 Task: Open Card Magic Review in Board Employee Skill Development Programs to Workspace Content Management Software and add a team member Softage.1@softage.net, a label Purple, a checklist Insurance Planning, an attachment from your onedrive, a color Purple and finally, add a card description 'Develop and launch new referral program for new customers' and a comment 'Given the potential impact of this task on our company reputation for innovation, let us ensure that we approach it with a sense of creativity and imagination.'. Add a start date 'Jan 05, 1900' with a due date 'Jan 12, 1900'
Action: Mouse moved to (337, 143)
Screenshot: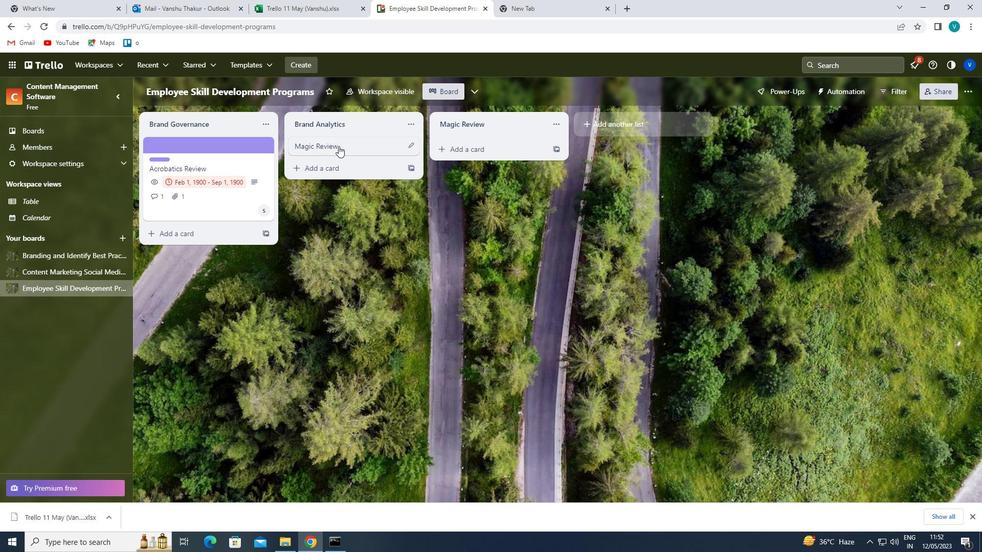 
Action: Mouse pressed left at (337, 143)
Screenshot: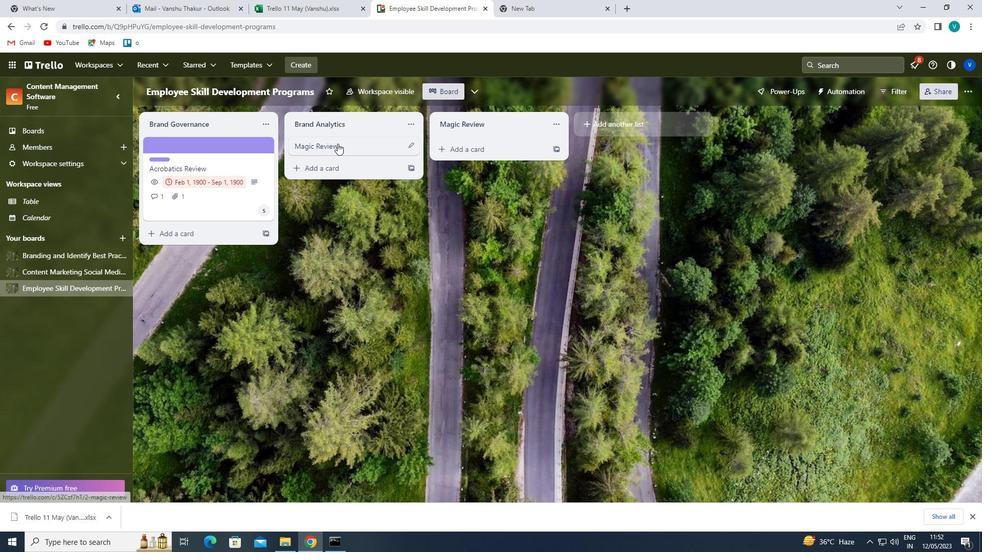
Action: Mouse moved to (626, 177)
Screenshot: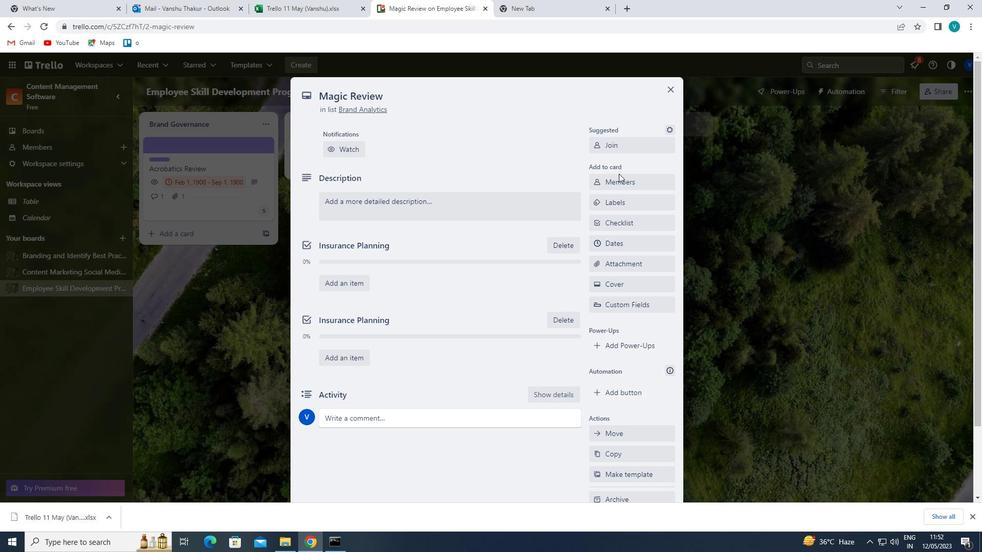 
Action: Mouse pressed left at (626, 177)
Screenshot: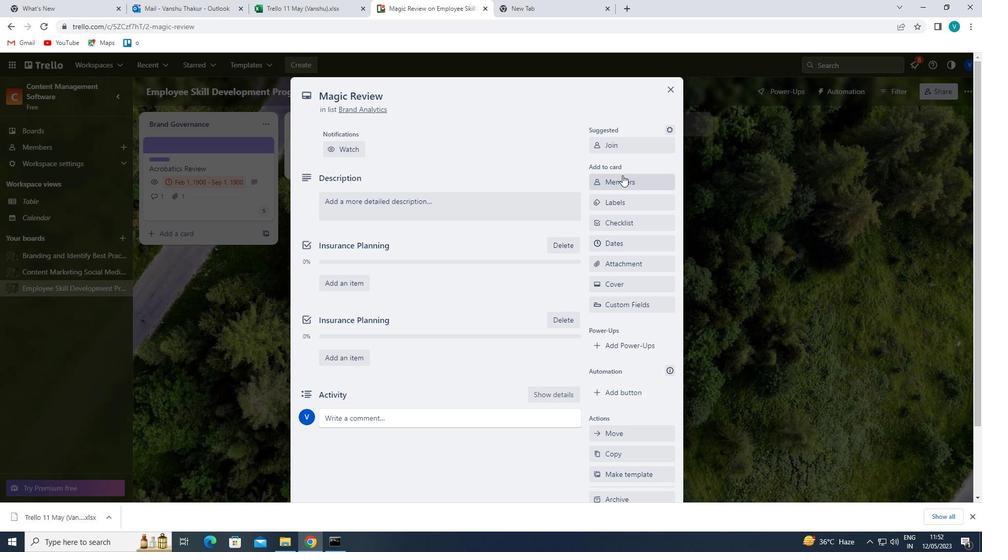 
Action: Mouse moved to (626, 222)
Screenshot: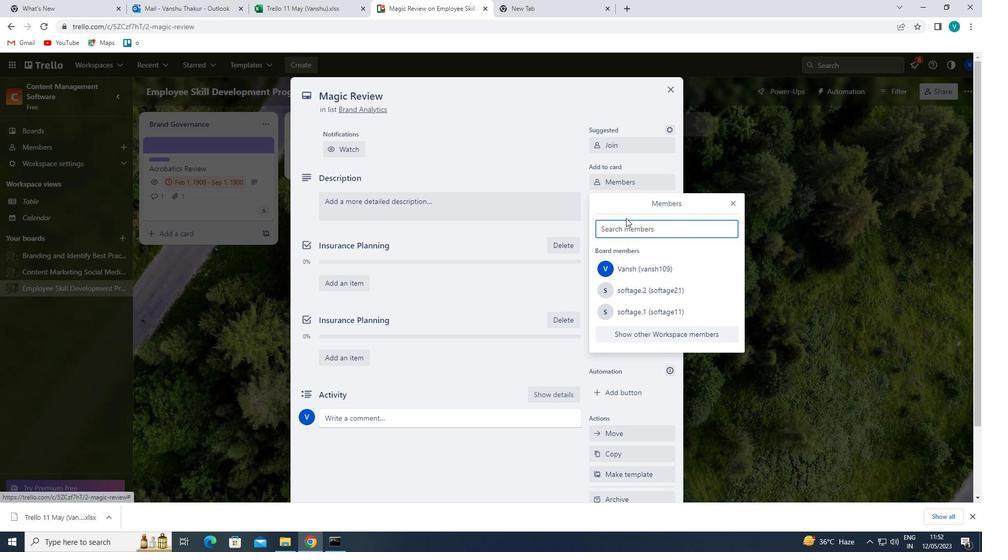 
Action: Mouse pressed left at (626, 222)
Screenshot: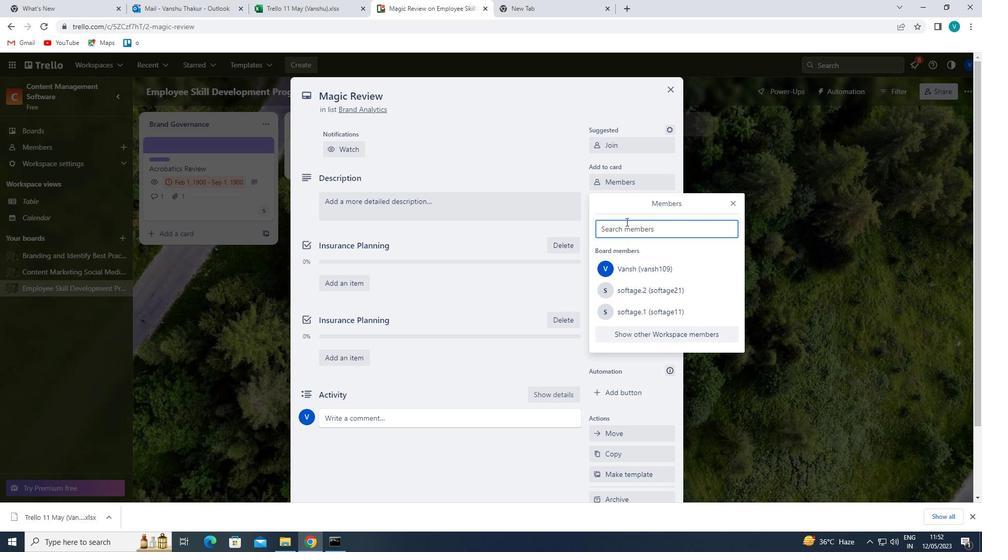 
Action: Mouse moved to (645, 306)
Screenshot: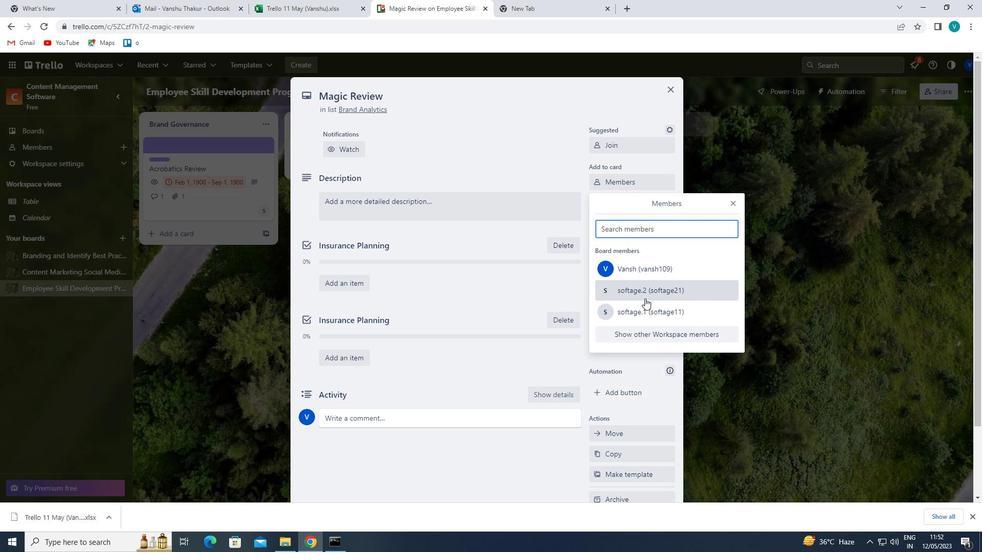 
Action: Mouse pressed left at (645, 306)
Screenshot: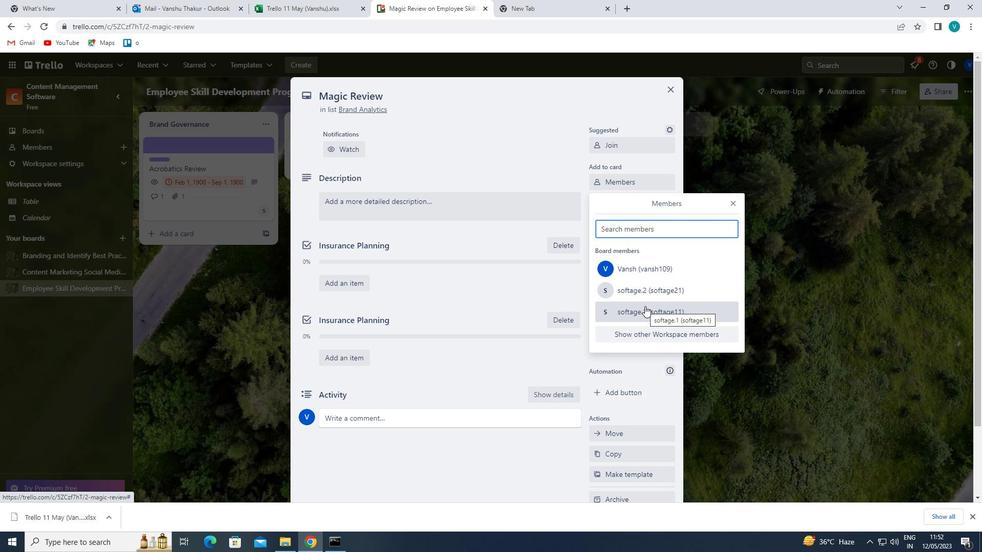 
Action: Mouse pressed left at (645, 306)
Screenshot: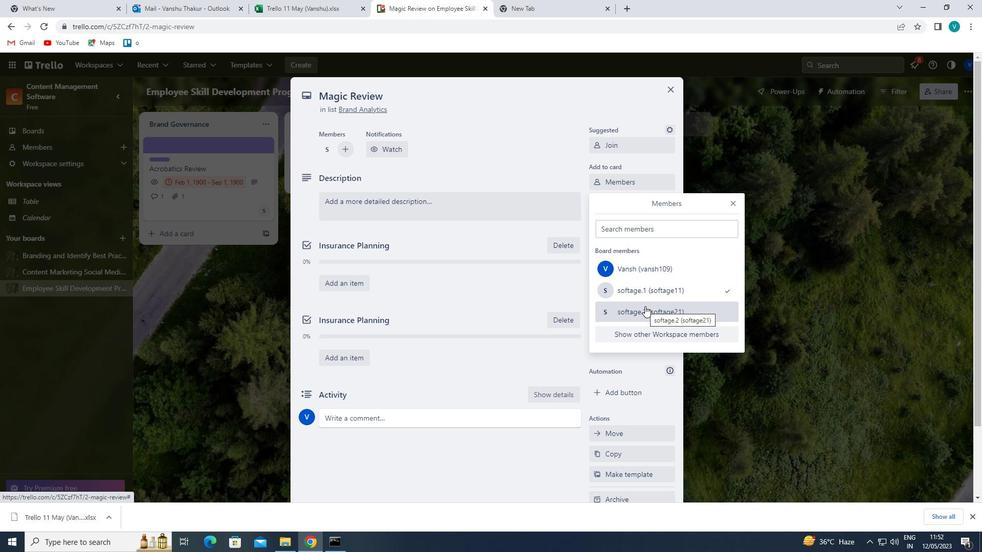 
Action: Mouse moved to (725, 310)
Screenshot: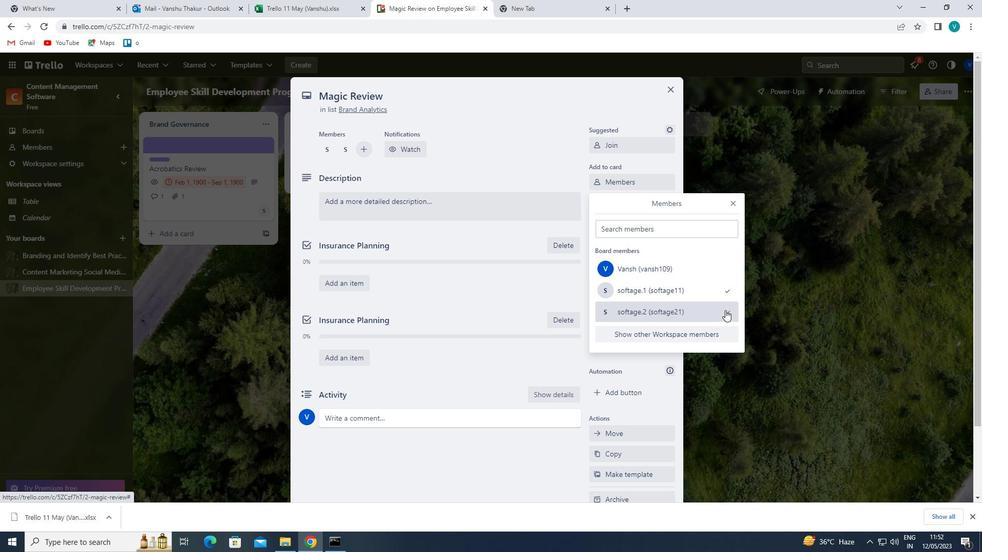 
Action: Mouse pressed left at (725, 310)
Screenshot: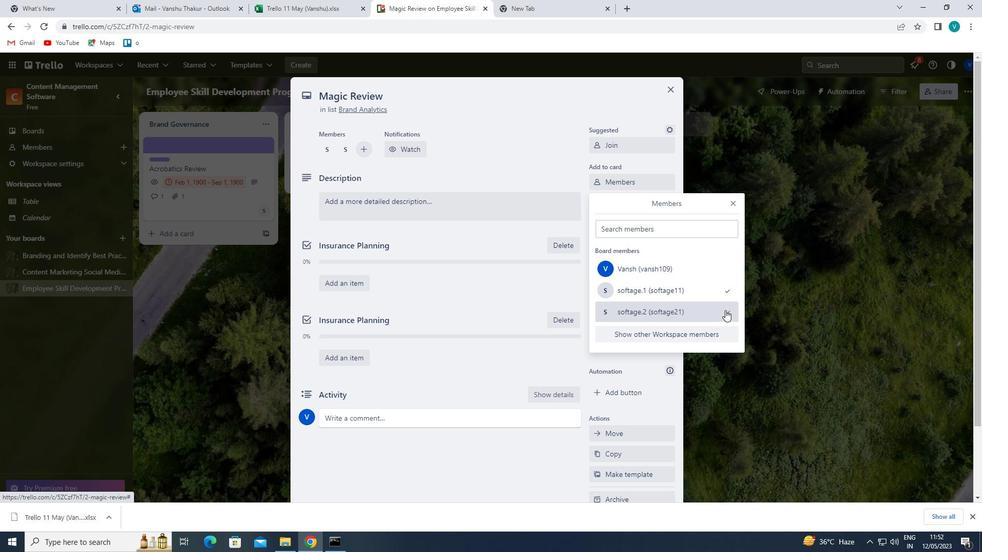 
Action: Mouse moved to (734, 201)
Screenshot: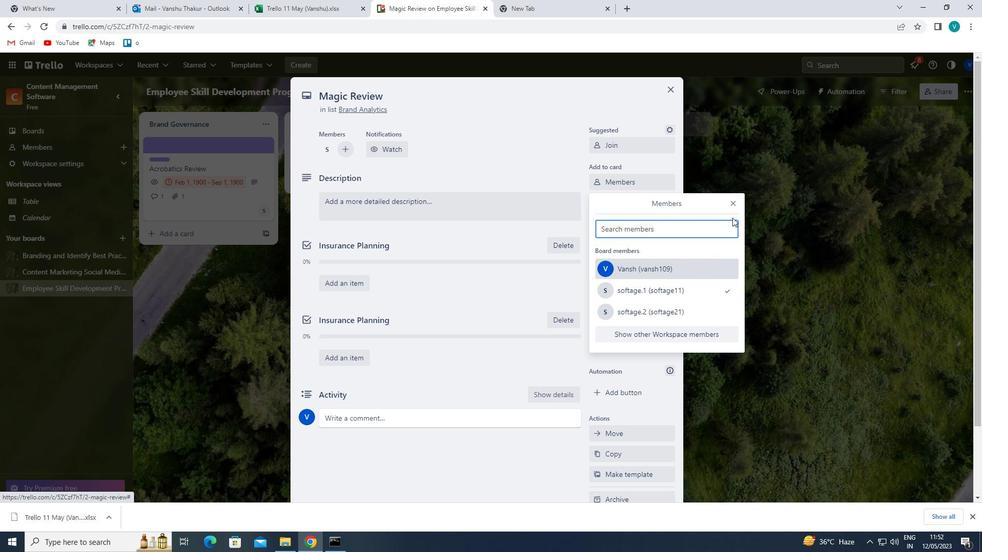 
Action: Mouse pressed left at (734, 201)
Screenshot: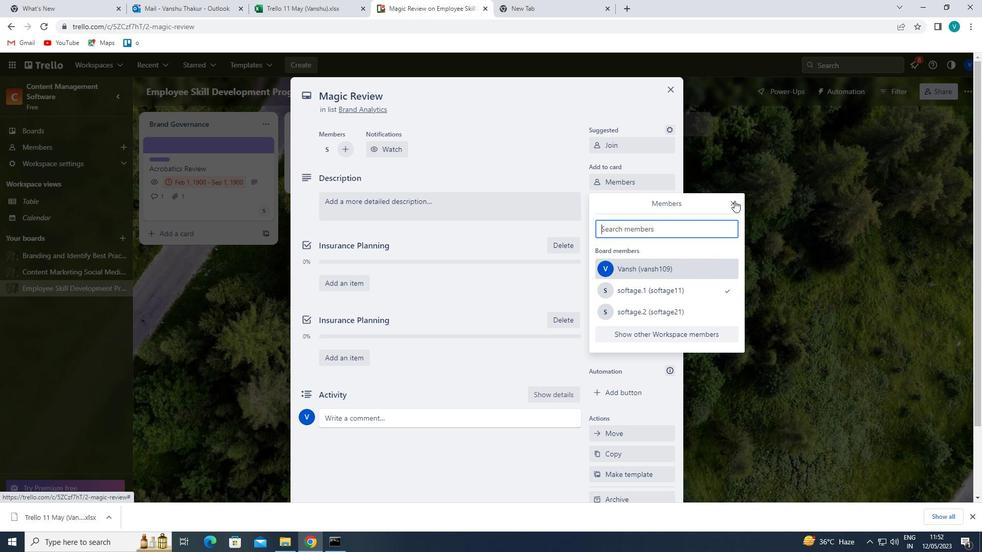 
Action: Mouse moved to (652, 204)
Screenshot: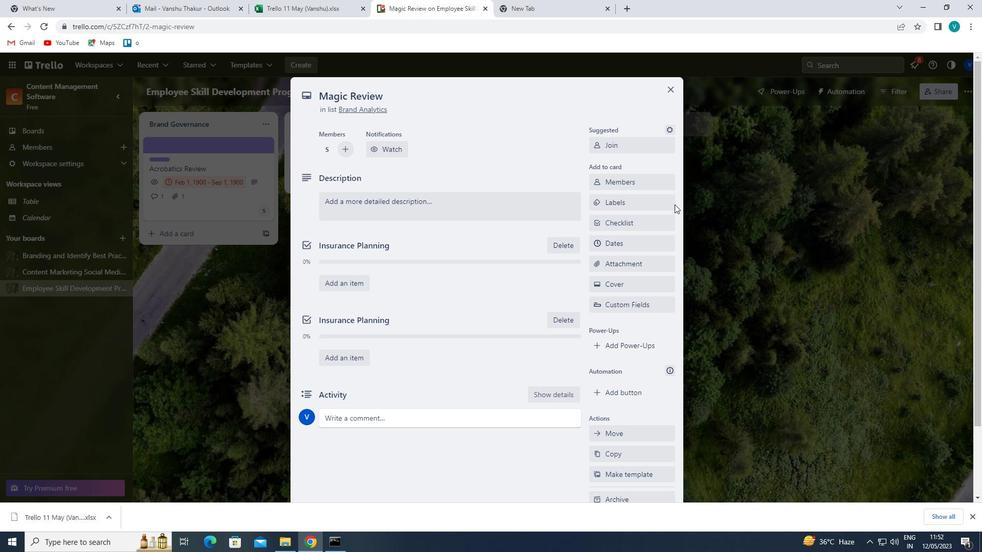 
Action: Mouse pressed left at (652, 204)
Screenshot: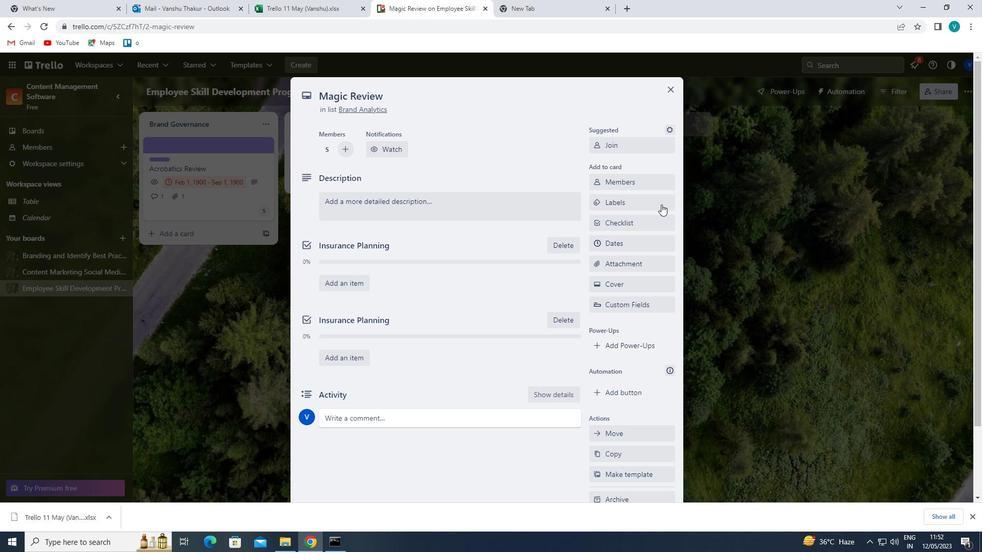 
Action: Mouse moved to (647, 357)
Screenshot: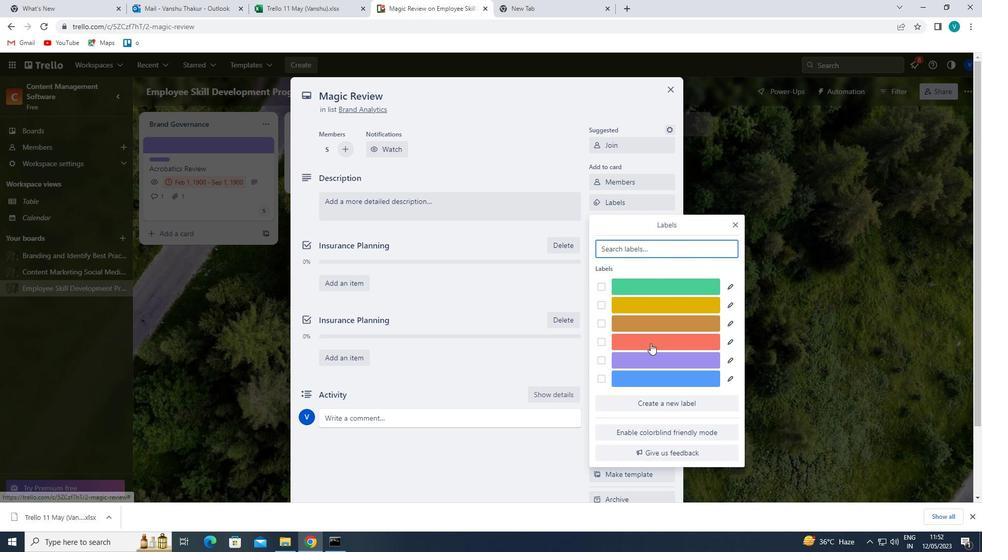 
Action: Mouse pressed left at (647, 357)
Screenshot: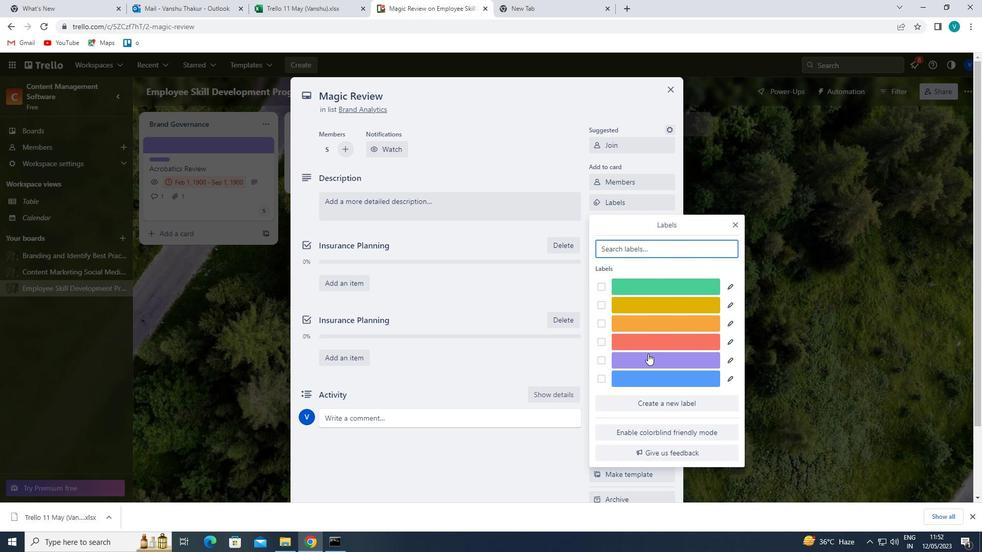 
Action: Mouse moved to (734, 224)
Screenshot: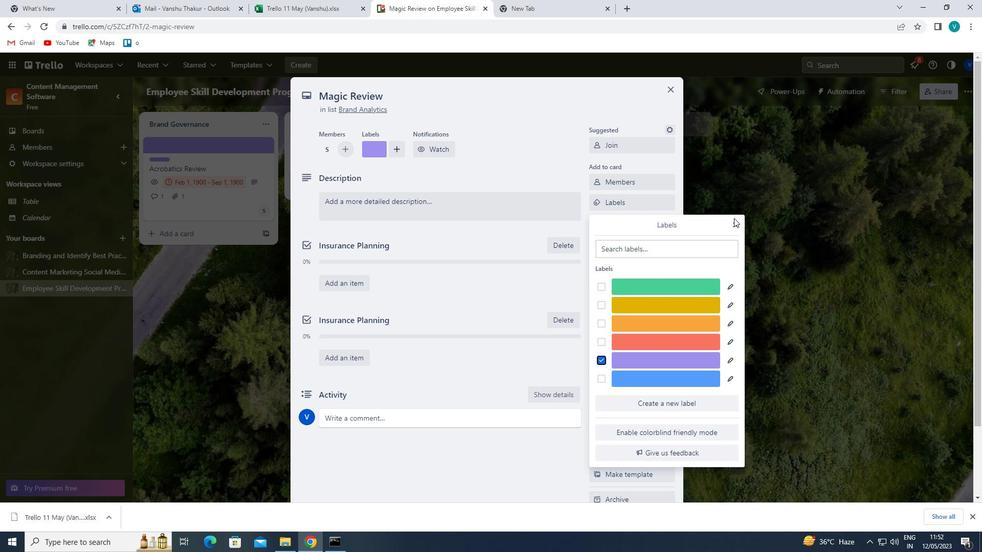 
Action: Mouse pressed left at (734, 224)
Screenshot: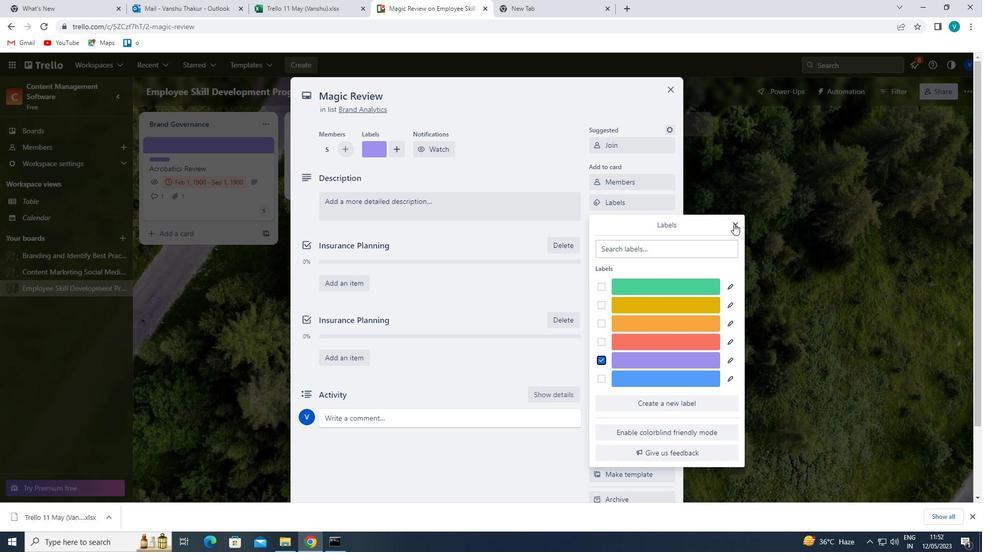 
Action: Mouse moved to (630, 221)
Screenshot: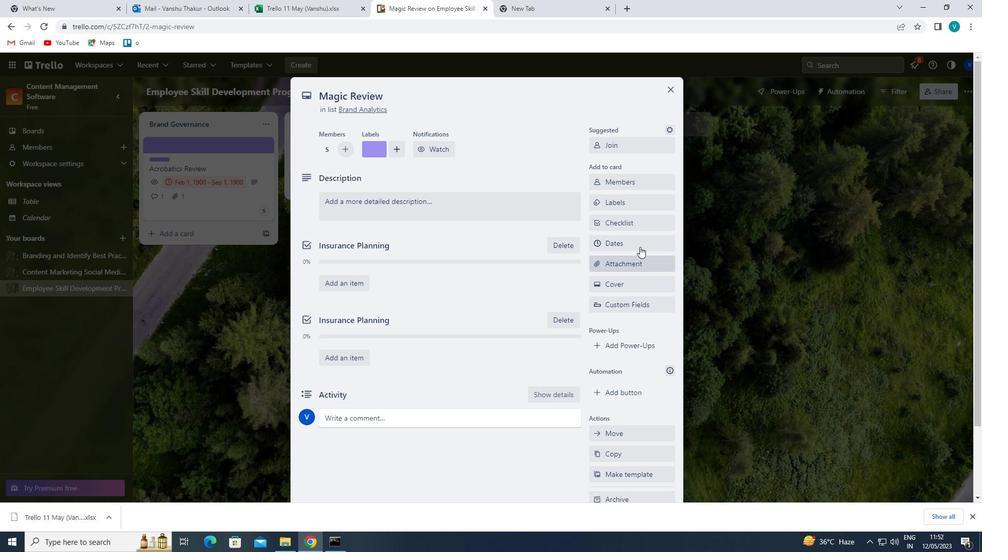 
Action: Mouse pressed left at (630, 221)
Screenshot: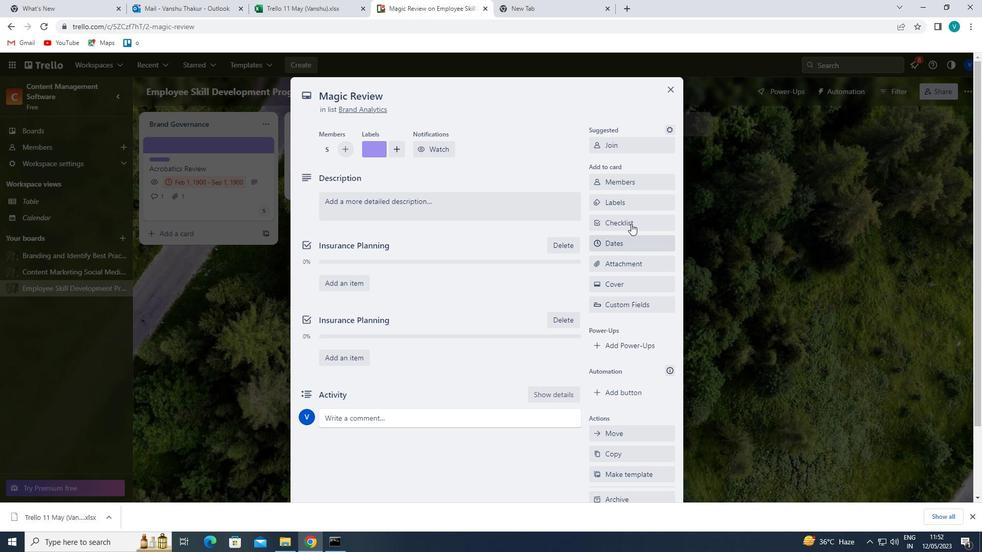 
Action: Key pressed <Key.shift>INSUR
Screenshot: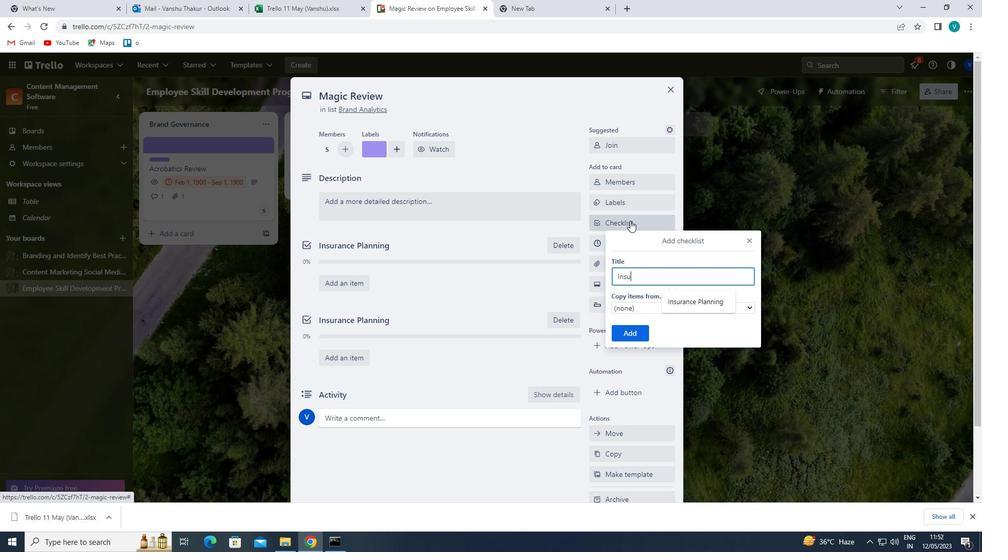 
Action: Mouse moved to (730, 307)
Screenshot: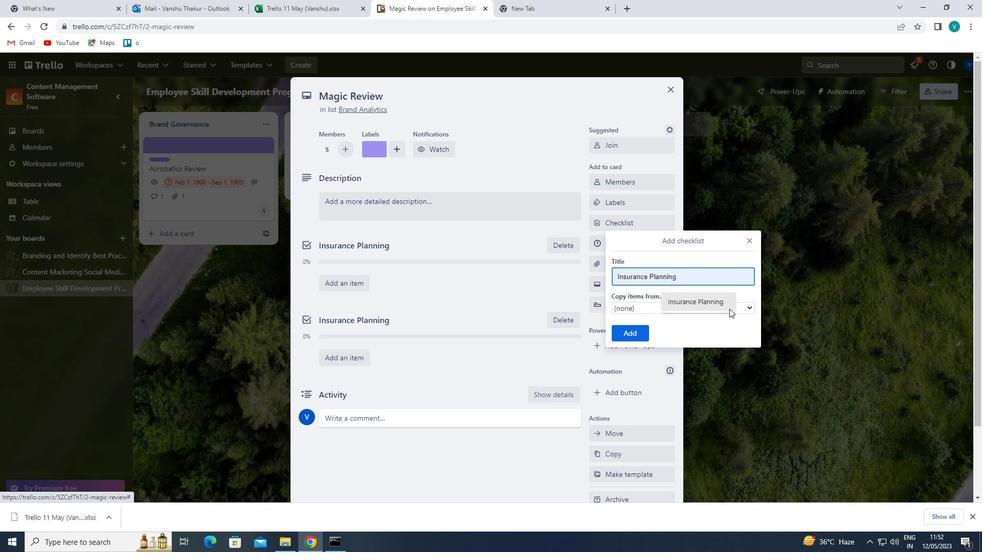 
Action: Mouse pressed left at (730, 307)
Screenshot: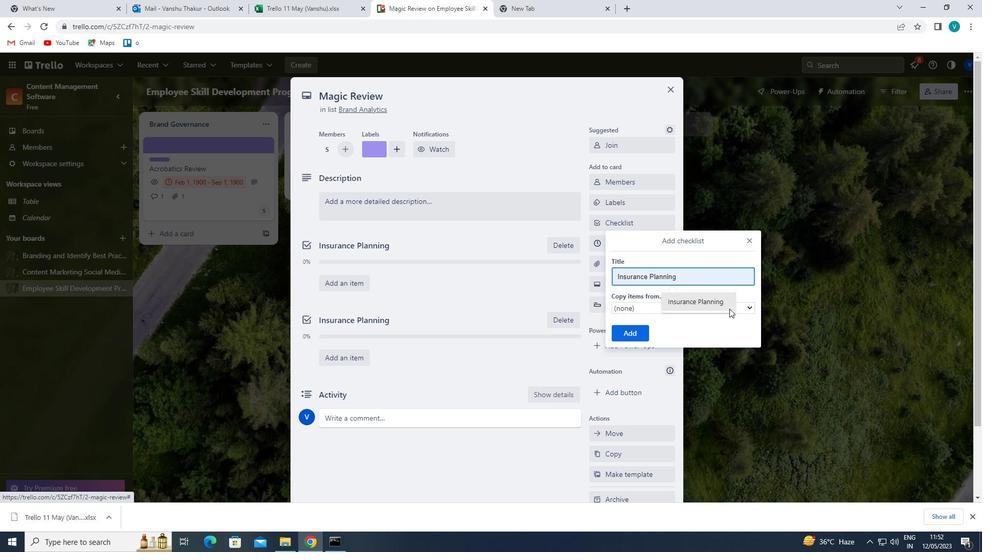 
Action: Mouse moved to (645, 327)
Screenshot: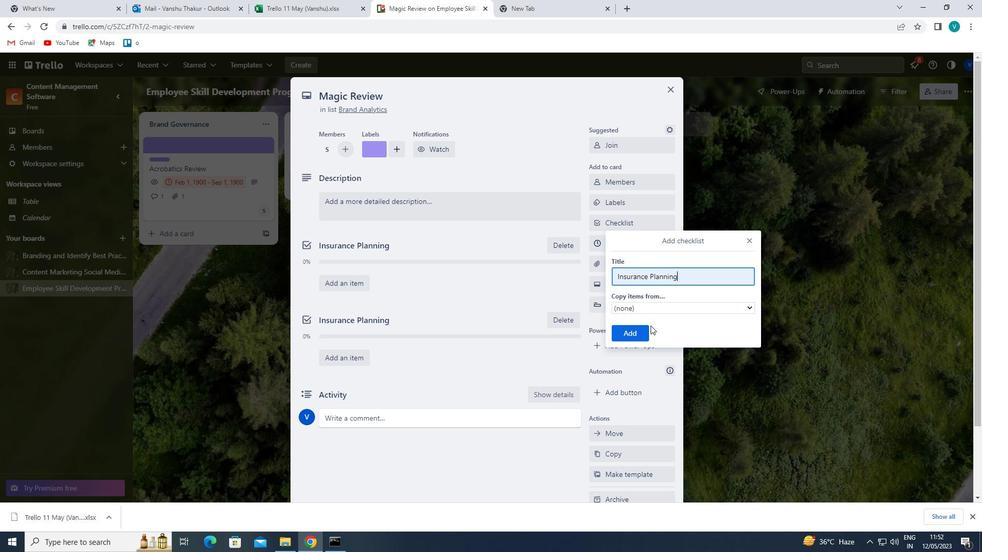 
Action: Mouse pressed left at (645, 327)
Screenshot: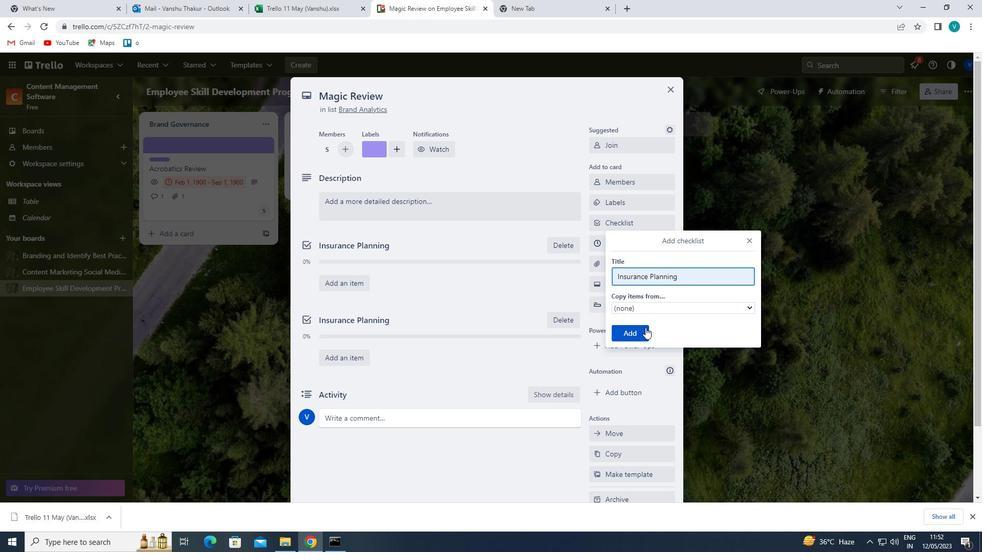 
Action: Mouse moved to (638, 266)
Screenshot: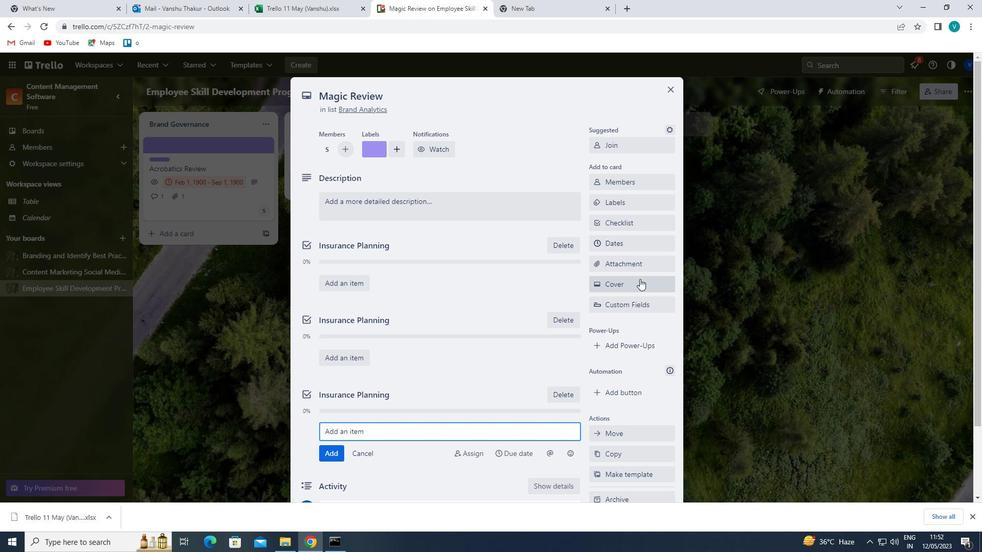 
Action: Mouse pressed left at (638, 266)
Screenshot: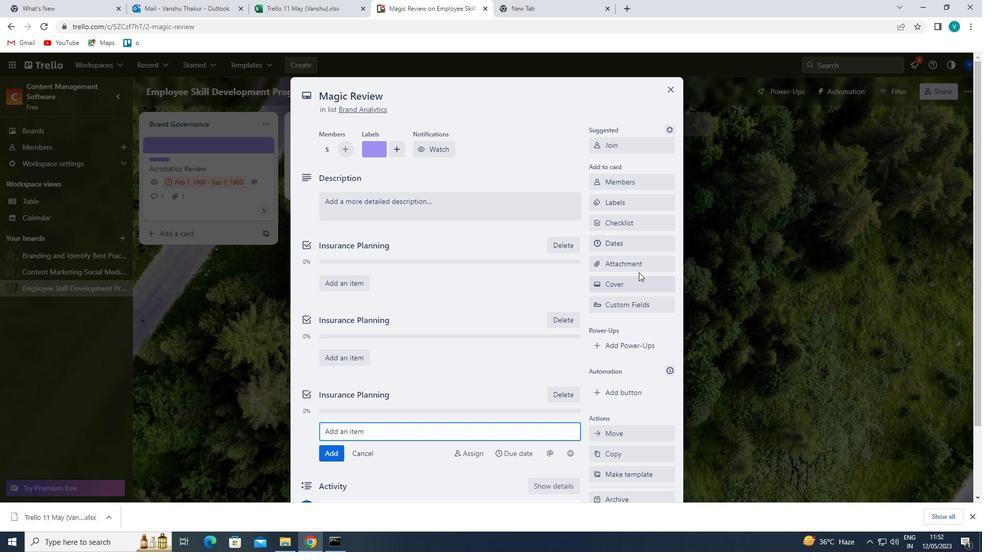 
Action: Mouse moved to (613, 386)
Screenshot: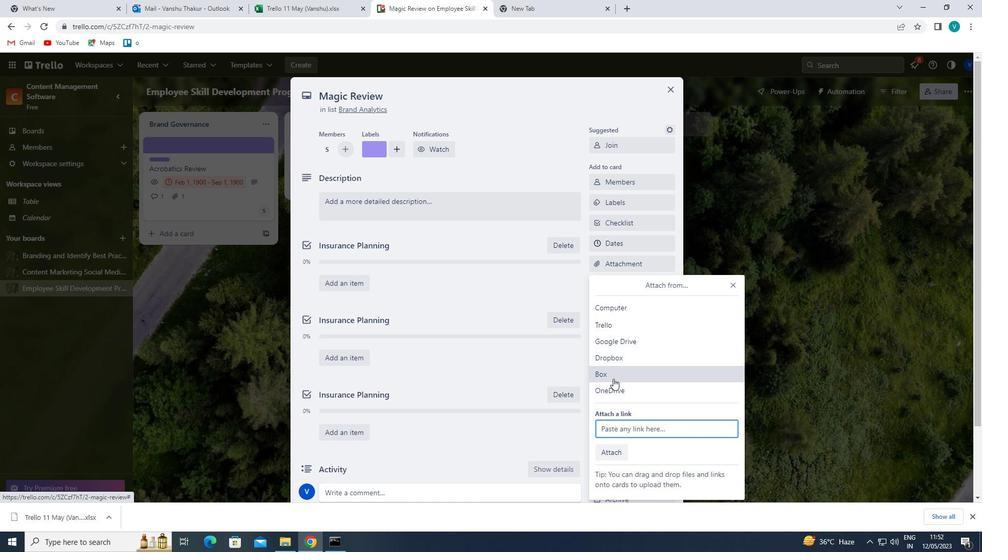 
Action: Mouse pressed left at (613, 386)
Screenshot: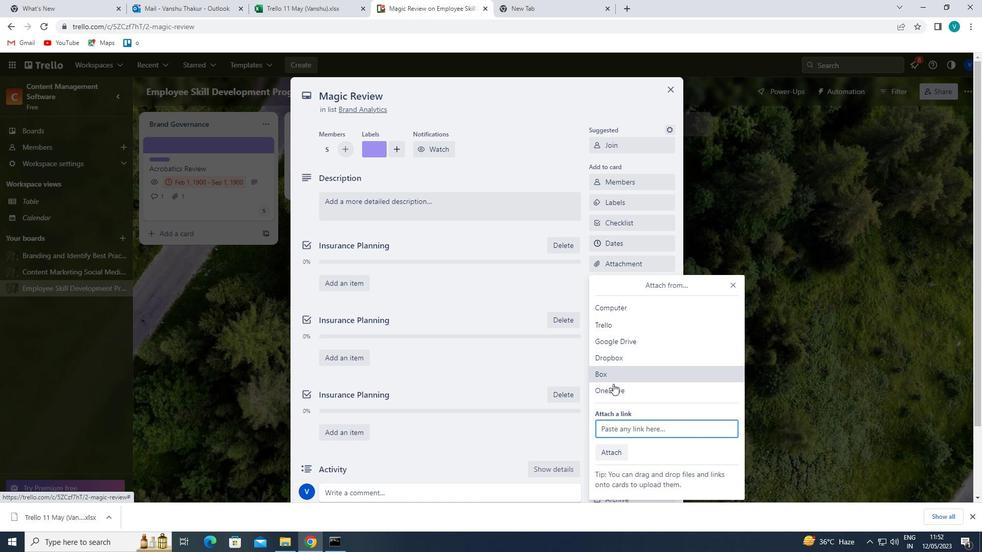 
Action: Mouse moved to (363, 197)
Screenshot: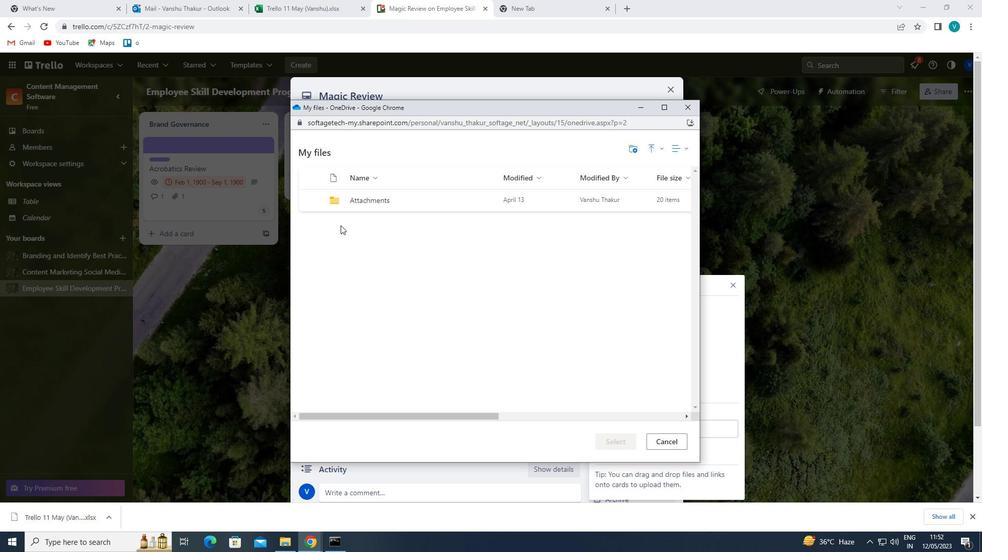 
Action: Mouse pressed left at (363, 197)
Screenshot: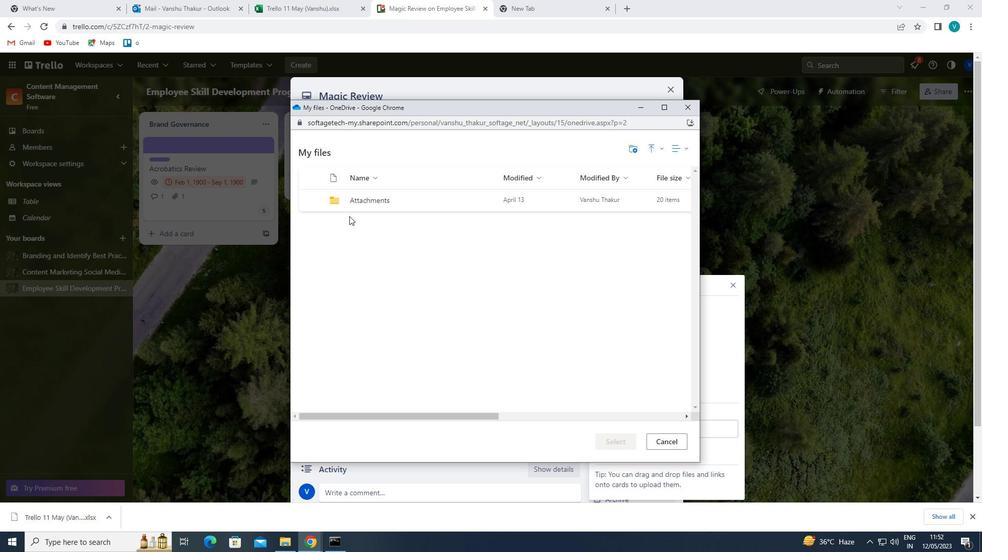 
Action: Mouse moved to (370, 210)
Screenshot: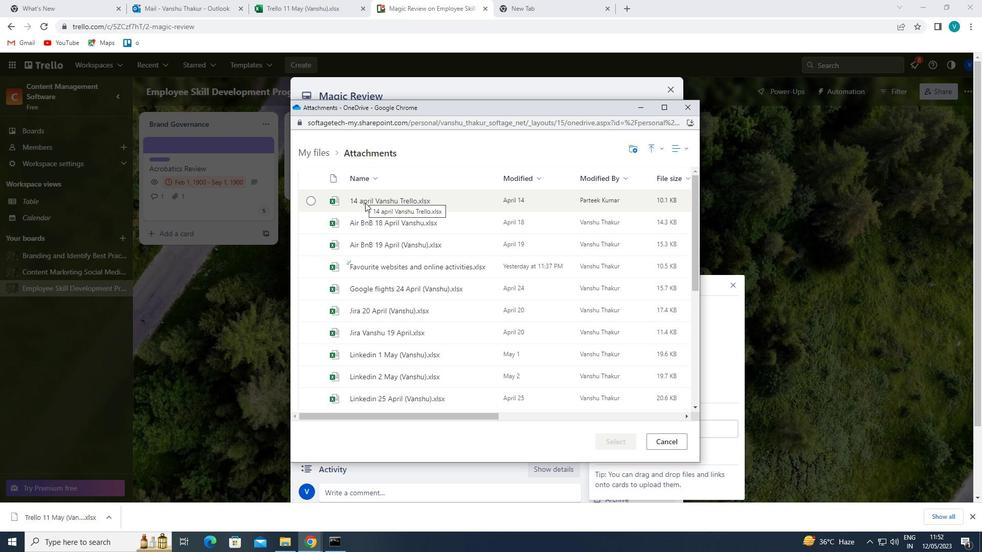 
Action: Mouse pressed left at (370, 210)
Screenshot: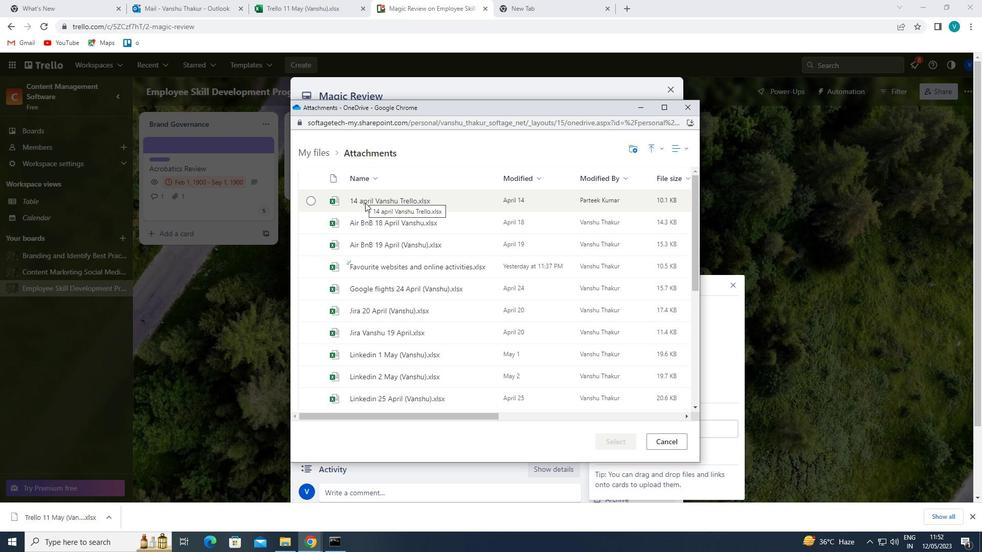 
Action: Mouse moved to (615, 439)
Screenshot: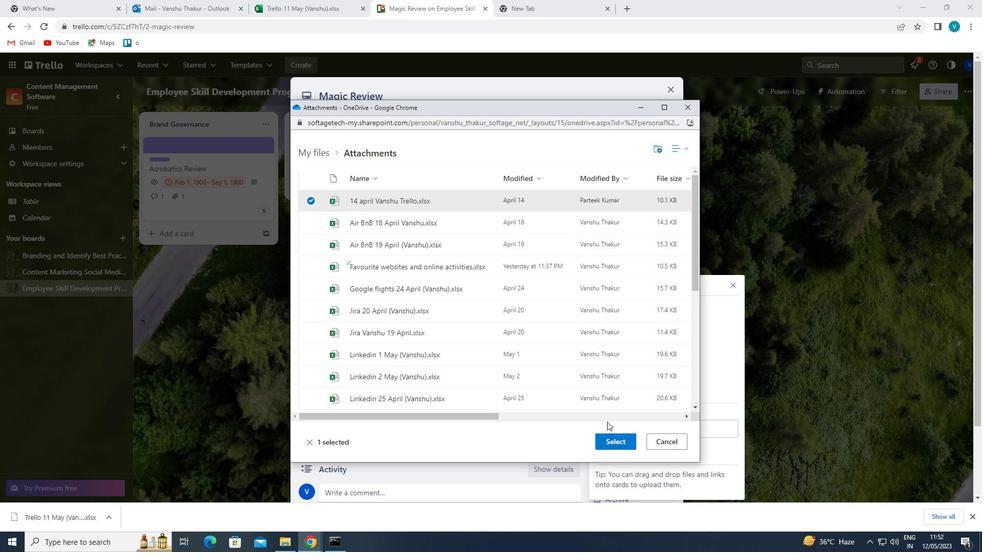 
Action: Mouse pressed left at (615, 439)
Screenshot: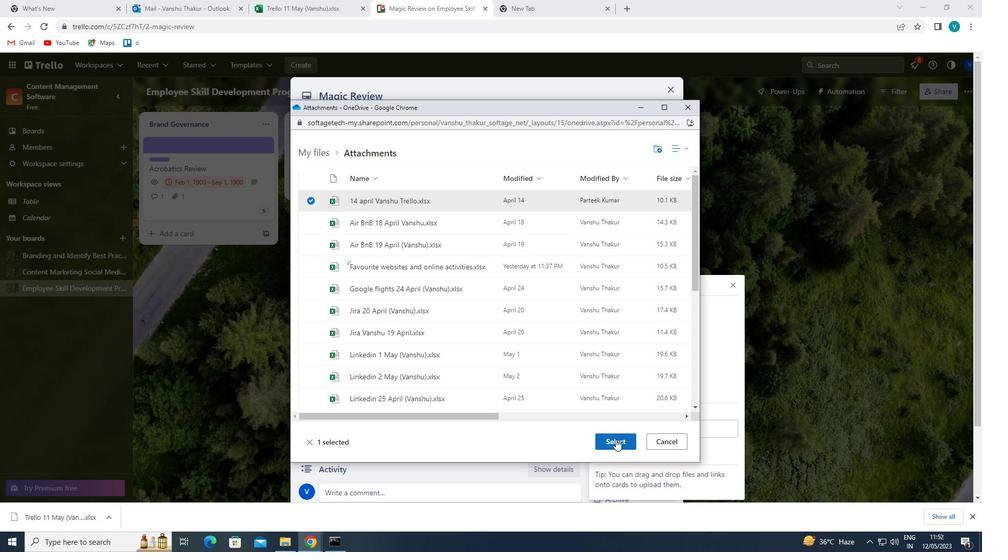 
Action: Mouse moved to (624, 282)
Screenshot: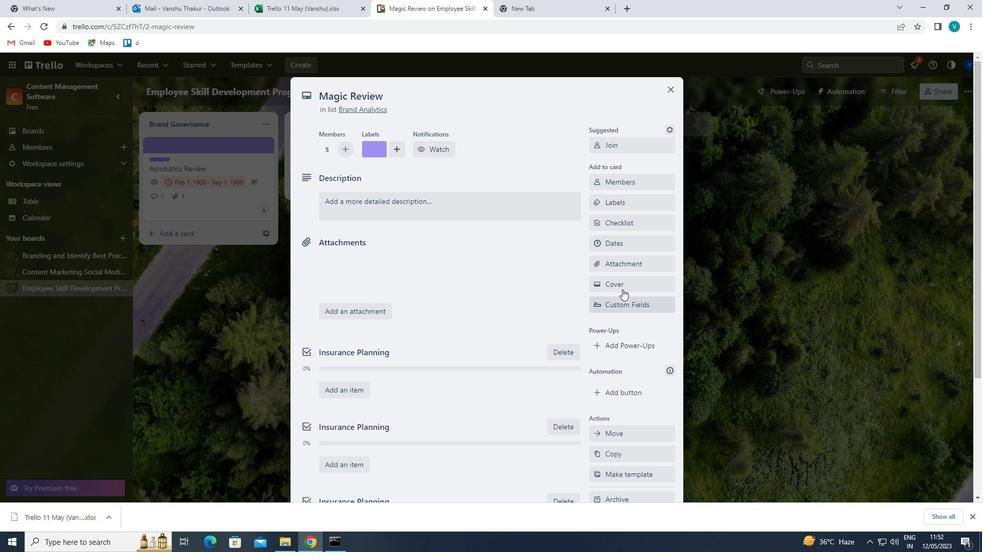 
Action: Mouse pressed left at (624, 282)
Screenshot: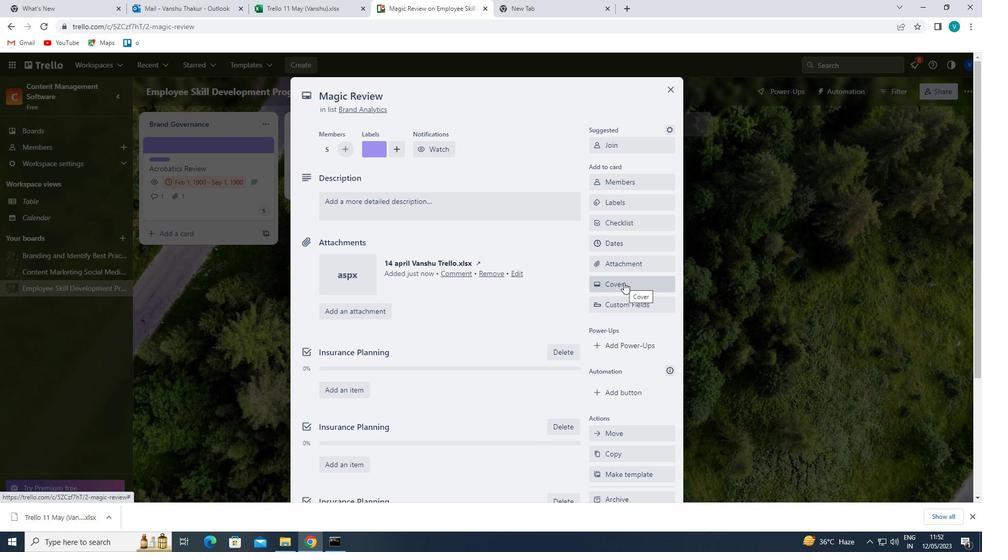 
Action: Mouse moved to (723, 177)
Screenshot: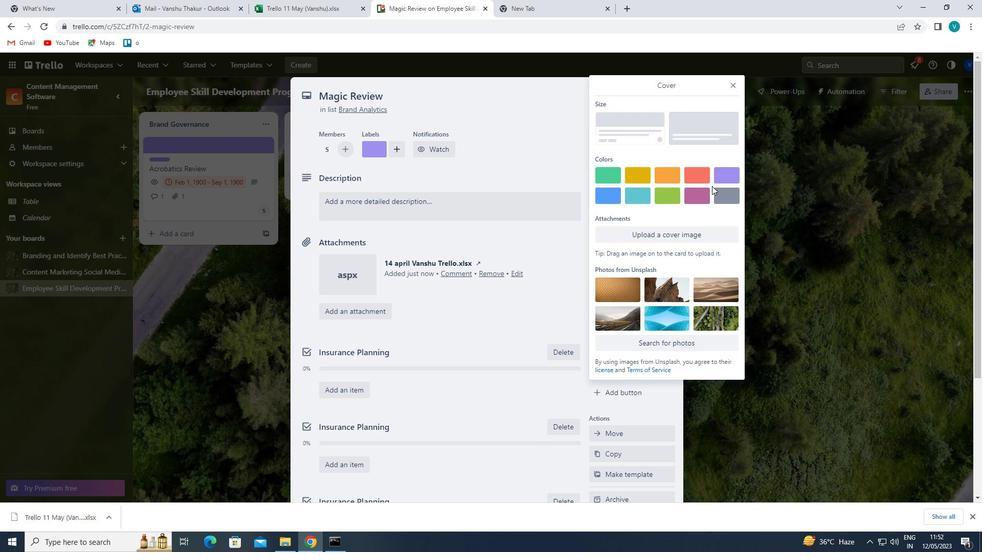 
Action: Mouse pressed left at (723, 177)
Screenshot: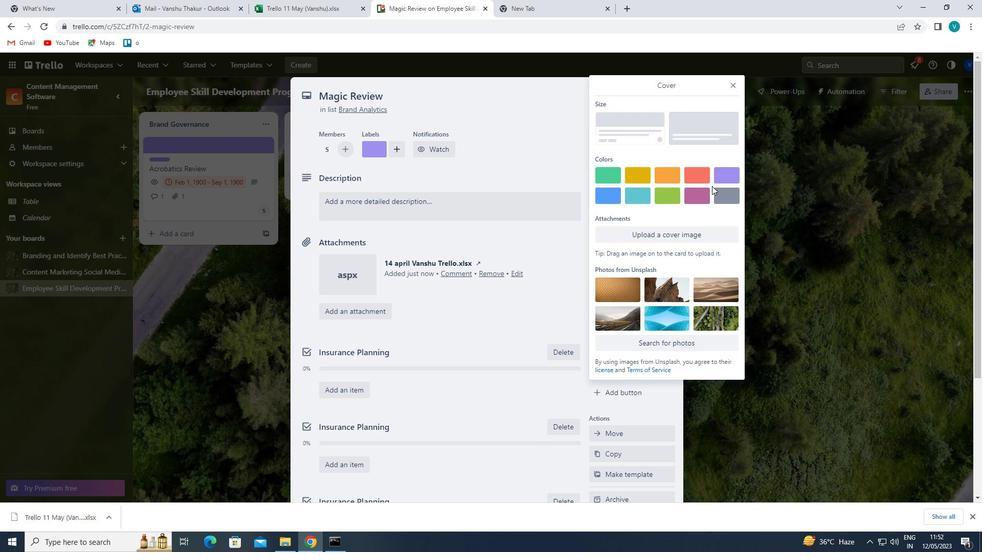 
Action: Mouse moved to (733, 82)
Screenshot: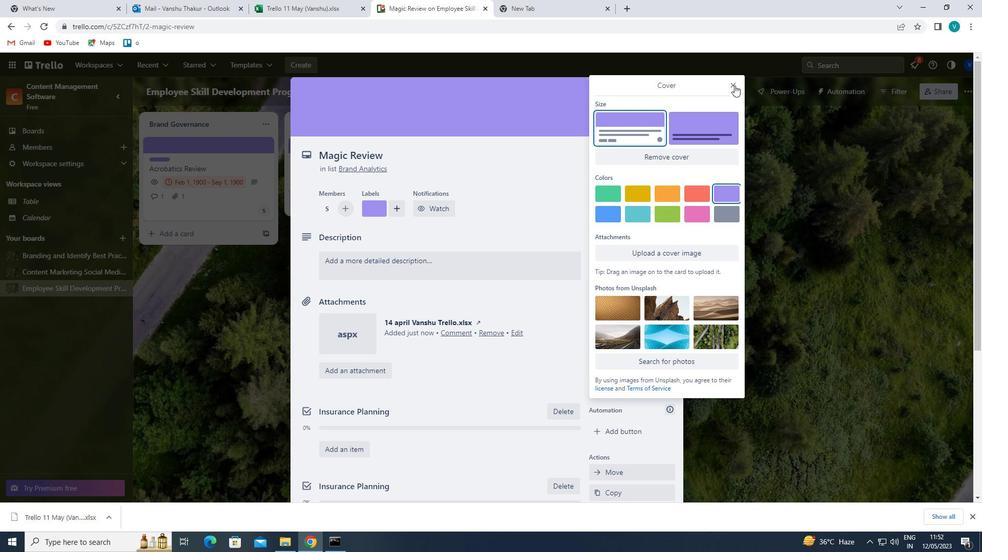 
Action: Mouse pressed left at (733, 82)
Screenshot: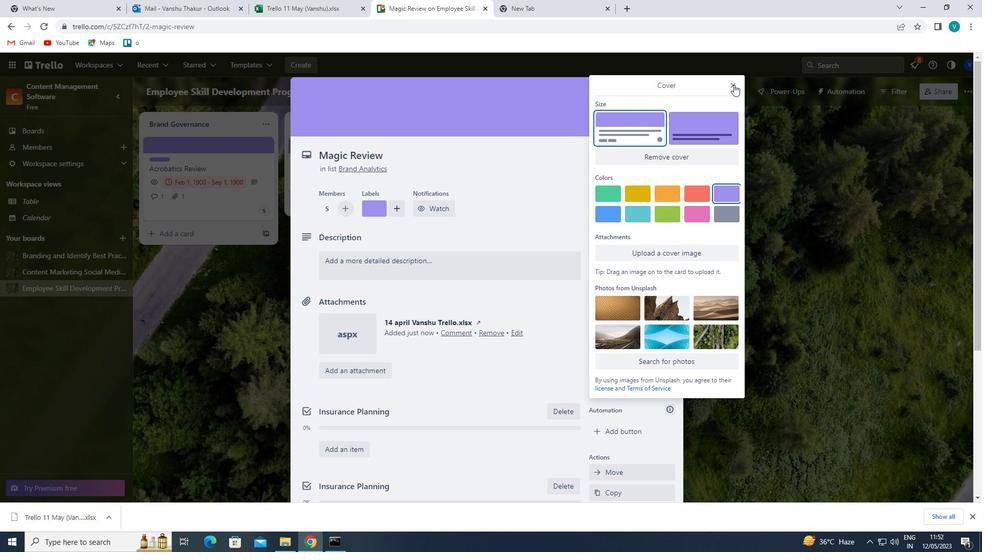 
Action: Mouse moved to (397, 266)
Screenshot: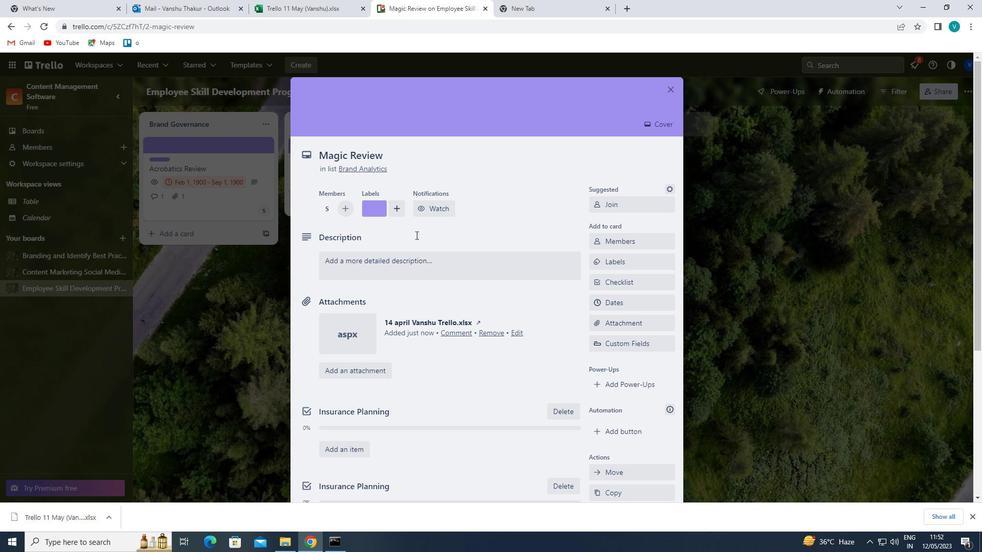 
Action: Mouse pressed left at (397, 266)
Screenshot: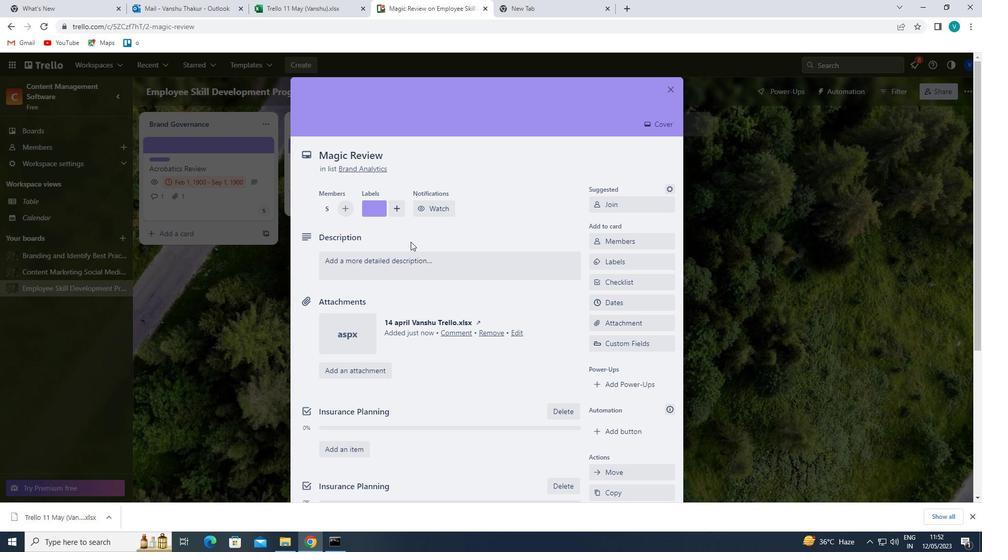 
Action: Key pressed '<Key.shift>DEVELOP<Key.space>AND<Key.space>LAUNCH<Key.space>NEW<Key.space>REFERRAL<Key.space>PROGRAM<Key.space>FOR<Key.space>NEW<Key.space>CUSTOMER'S'
Screenshot: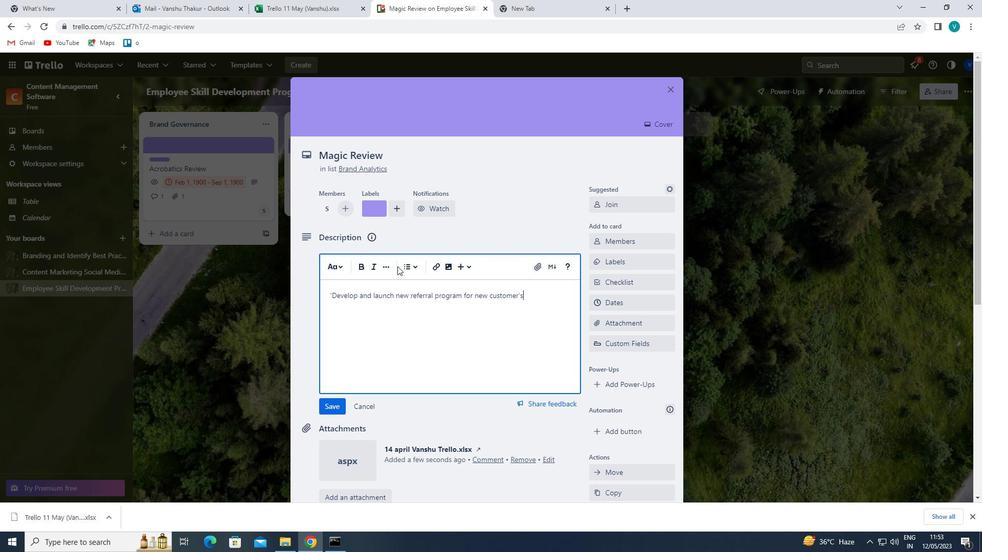 
Action: Mouse moved to (335, 408)
Screenshot: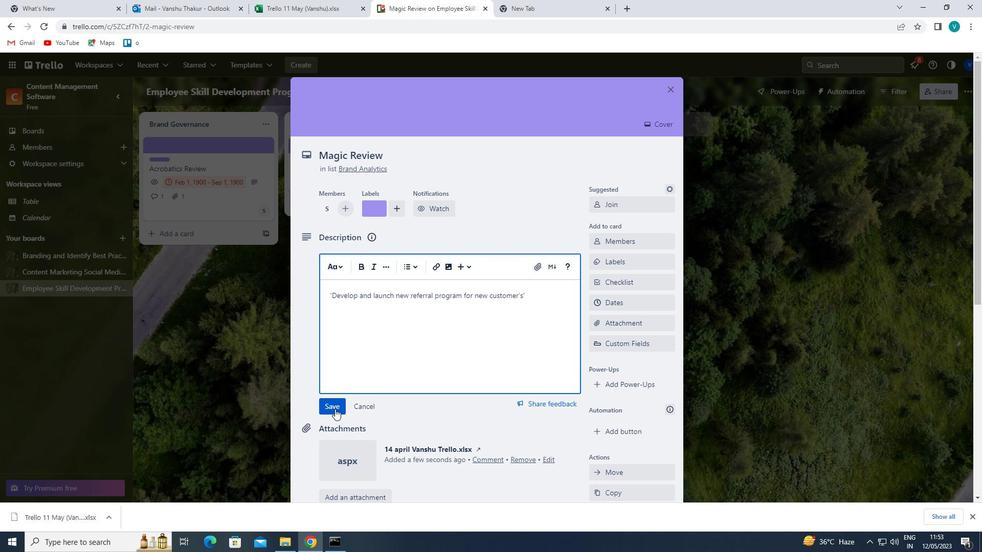
Action: Mouse pressed left at (335, 408)
Screenshot: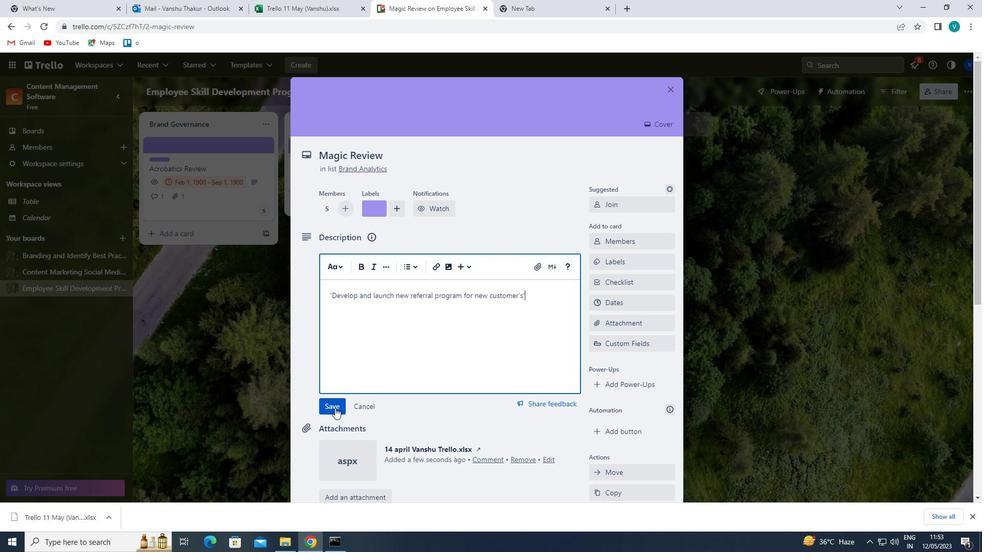 
Action: Mouse scrolled (335, 407) with delta (0, 0)
Screenshot: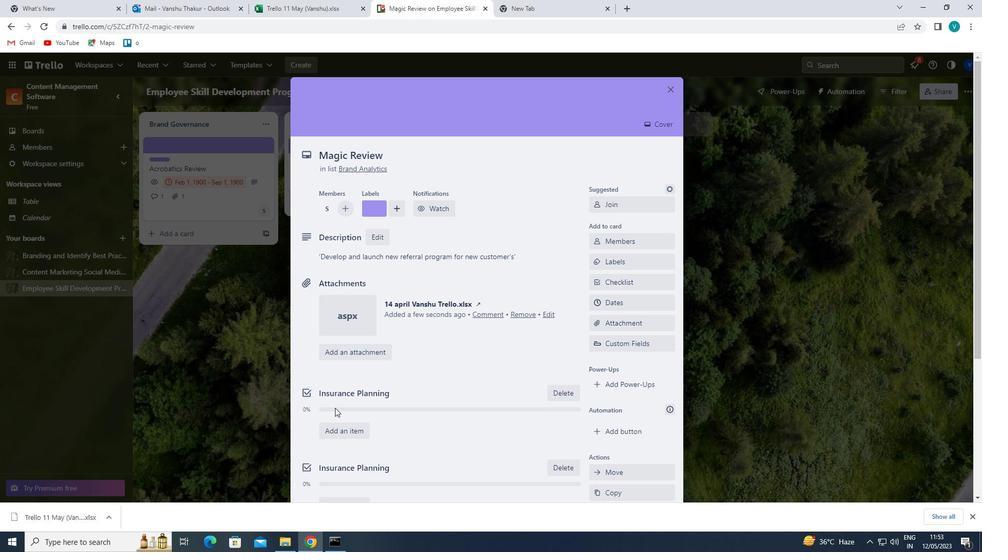 
Action: Mouse scrolled (335, 407) with delta (0, 0)
Screenshot: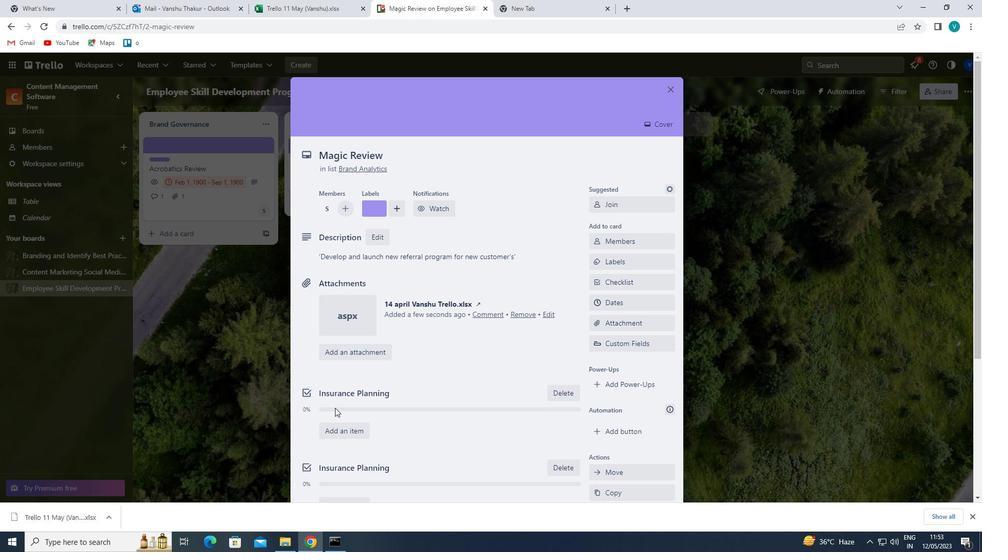 
Action: Mouse moved to (337, 415)
Screenshot: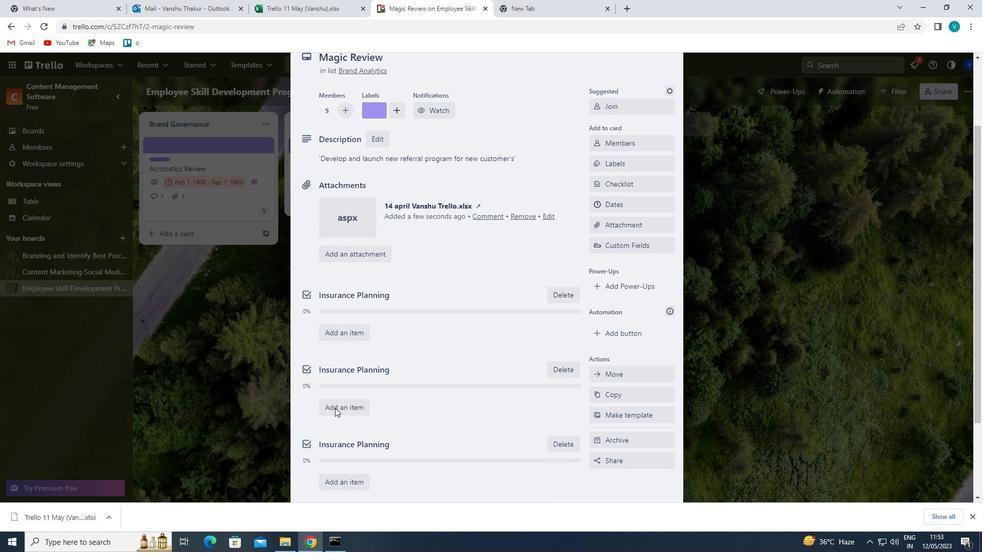 
Action: Mouse scrolled (337, 414) with delta (0, 0)
Screenshot: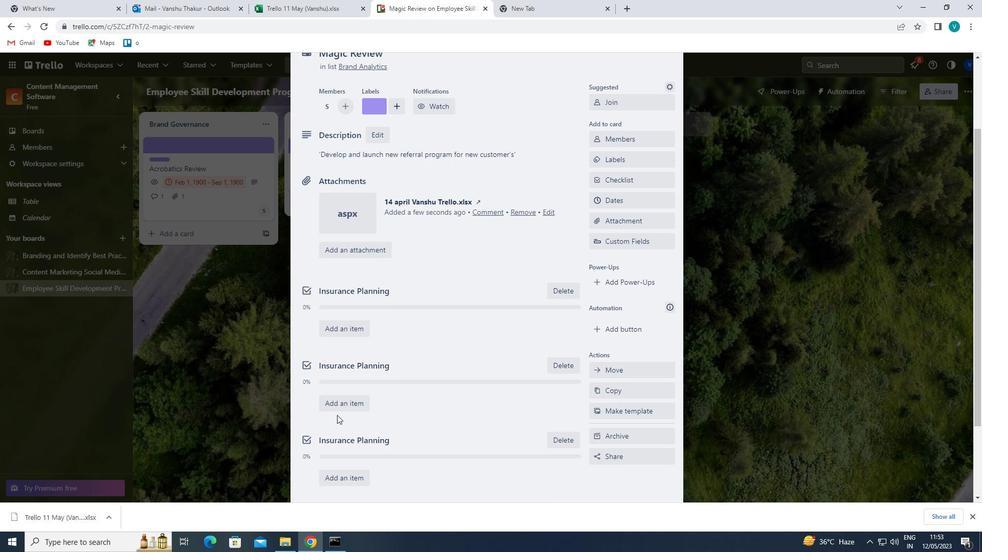 
Action: Mouse scrolled (337, 414) with delta (0, 0)
Screenshot: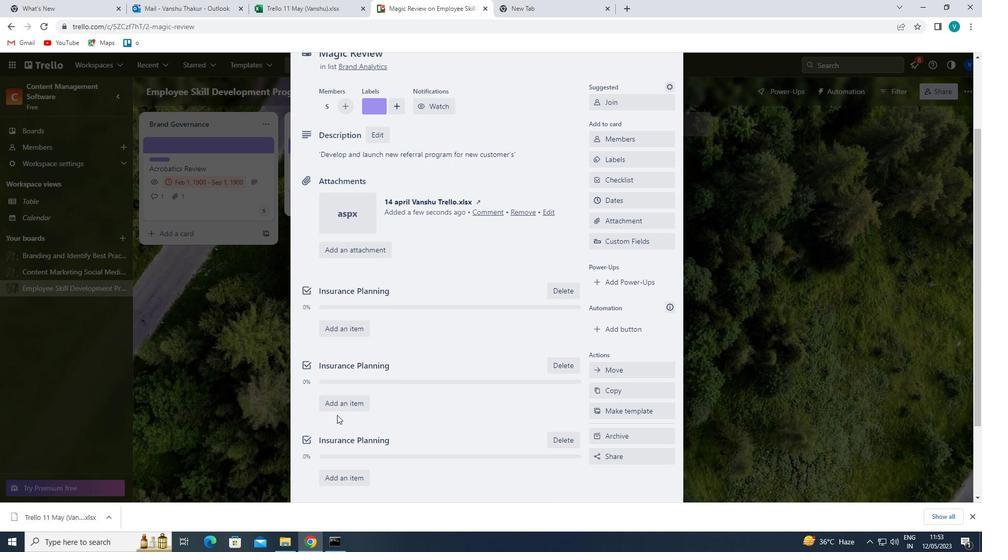 
Action: Mouse moved to (345, 435)
Screenshot: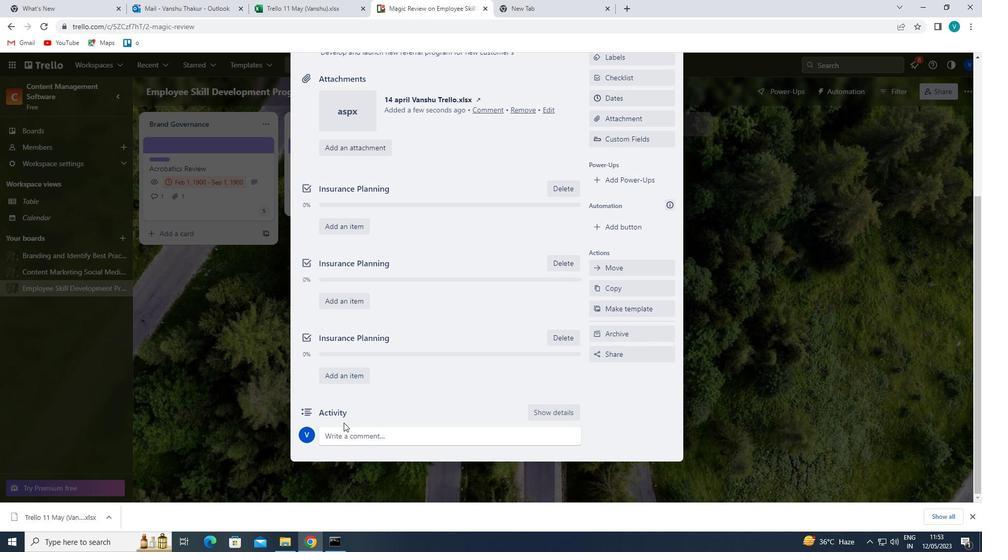 
Action: Mouse pressed left at (345, 435)
Screenshot: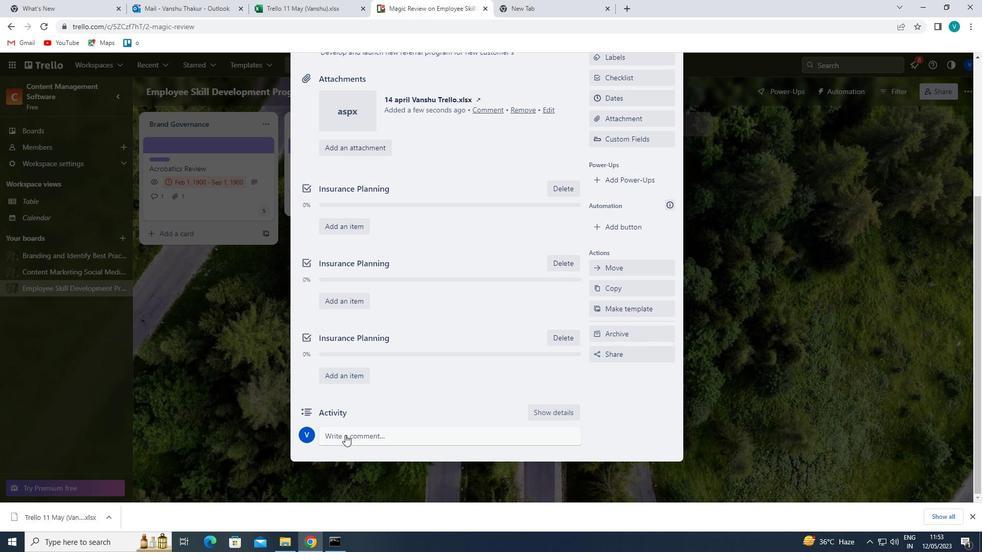 
Action: Key pressed '<Key.shift>GIVEN<Key.space>THE<Key.space>POTENTIAL<Key.space>IMPACT<Key.space>OF<Key.space>THIS<Key.space>TASK<Key.space>ON<Key.space>OUR<Key.space>COMPANY<Key.space>REPUTATION<Key.space>FOR<Key.space>INNOVATION<Key.space><Key.backspace>,<Key.space>LET<Key.space>US<Key.space>ENSURE<Key.space>THAT<Key.space>WE<Key.space>APPROACH<Key.space>IT<Key.space>WITH<Key.space>A<Key.space>SENSE<Key.space>OF<Key.space>CREATIVITY<Key.space>AND<Key.space>IMAGINATION.'
Screenshot: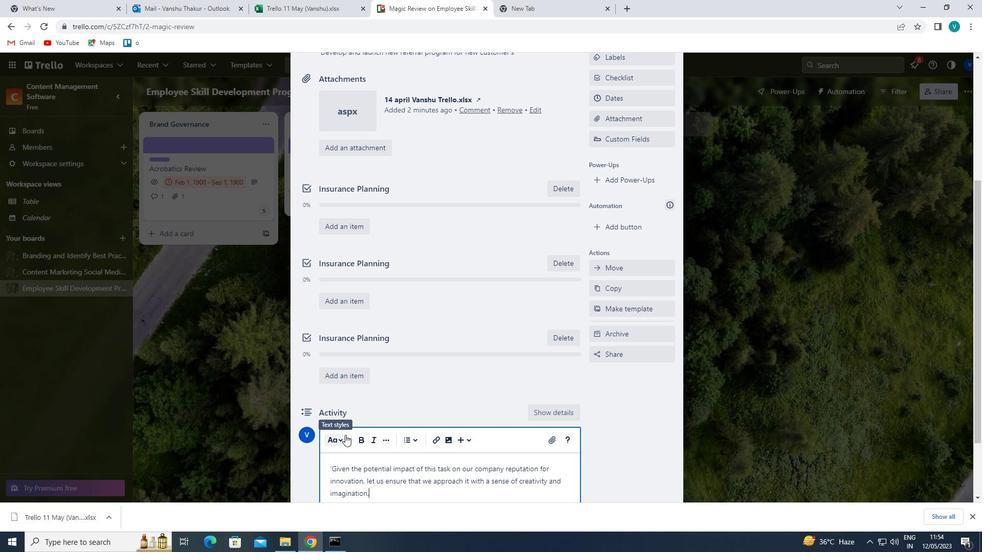 
Action: Mouse scrolled (345, 434) with delta (0, 0)
Screenshot: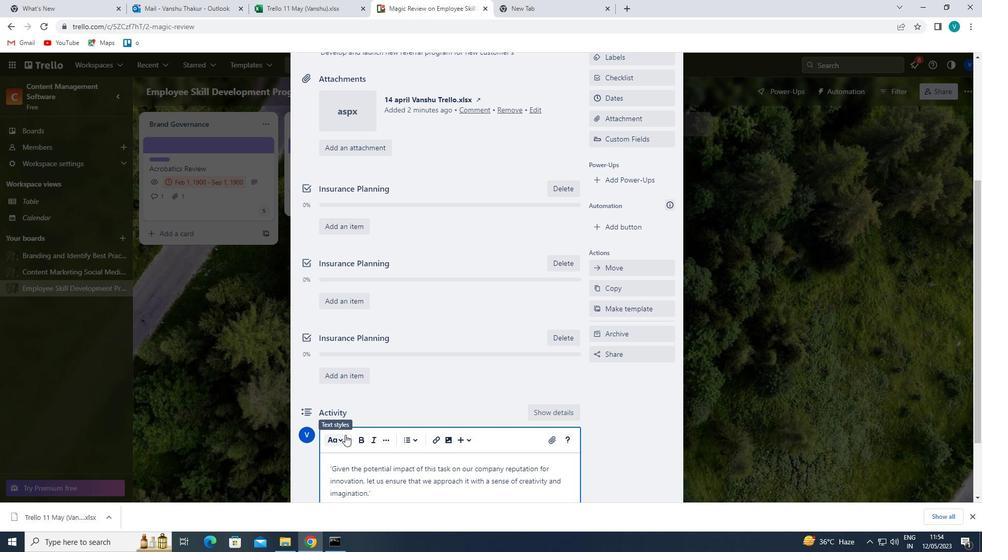 
Action: Mouse moved to (327, 465)
Screenshot: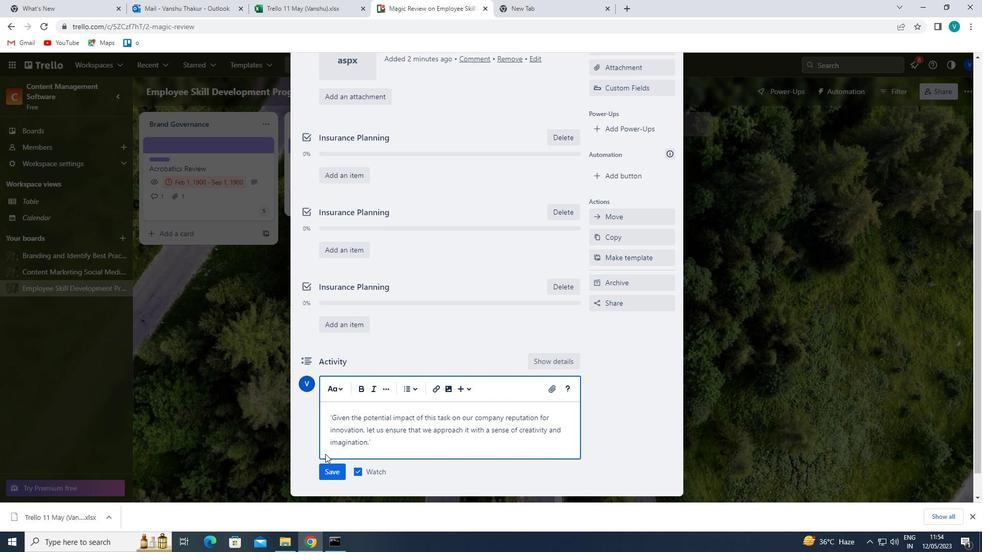 
Action: Mouse pressed left at (327, 465)
Screenshot: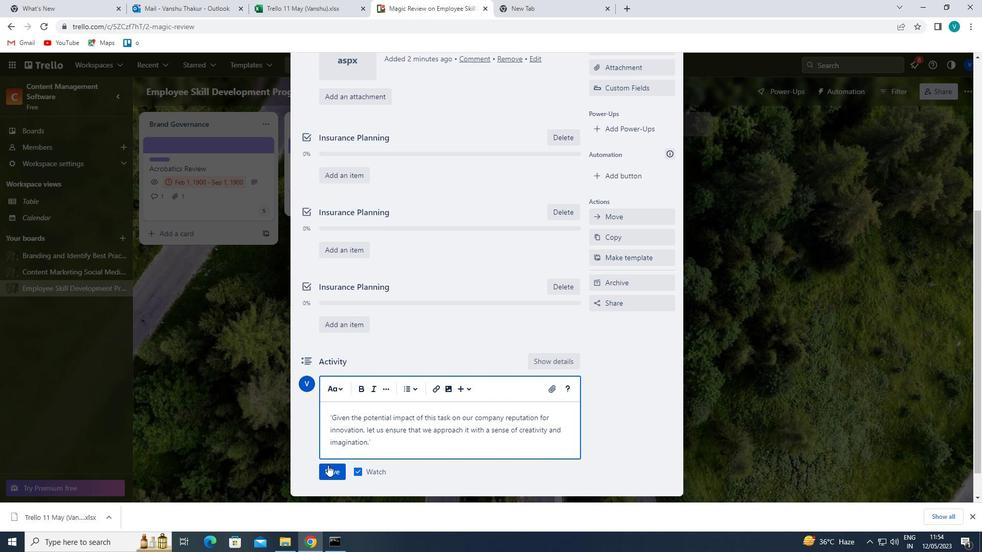 
Action: Mouse moved to (581, 425)
Screenshot: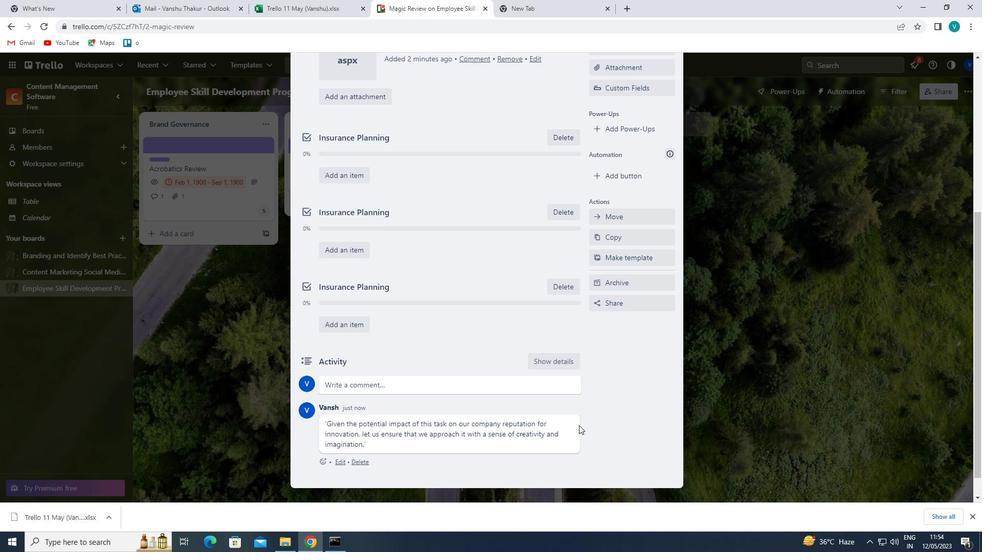 
Action: Mouse scrolled (581, 426) with delta (0, 0)
Screenshot: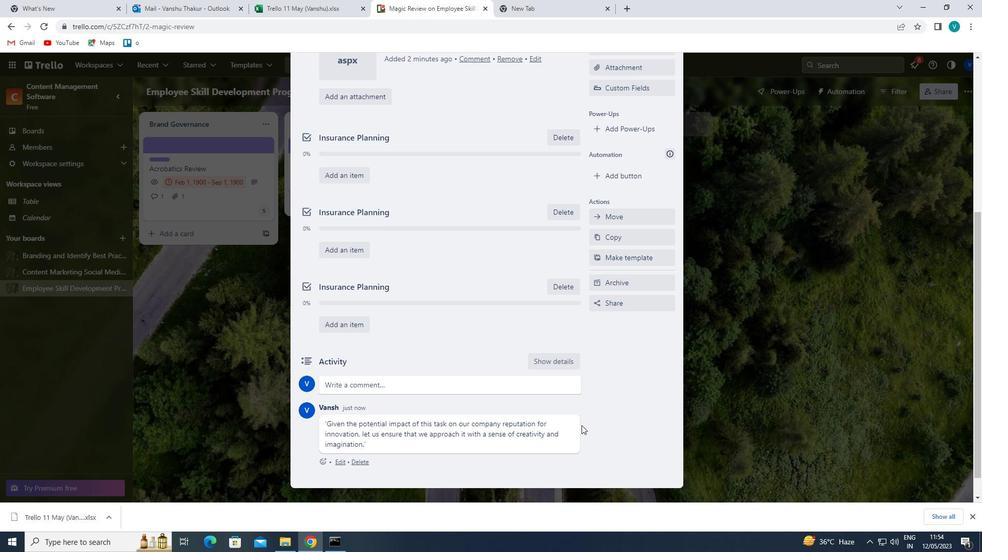 
Action: Mouse moved to (606, 355)
Screenshot: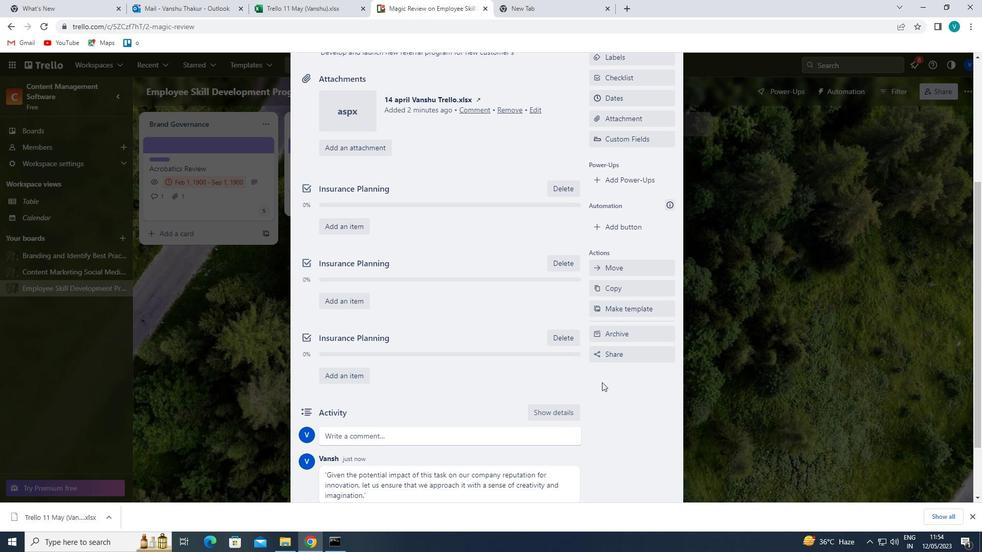 
Action: Mouse scrolled (606, 356) with delta (0, 0)
Screenshot: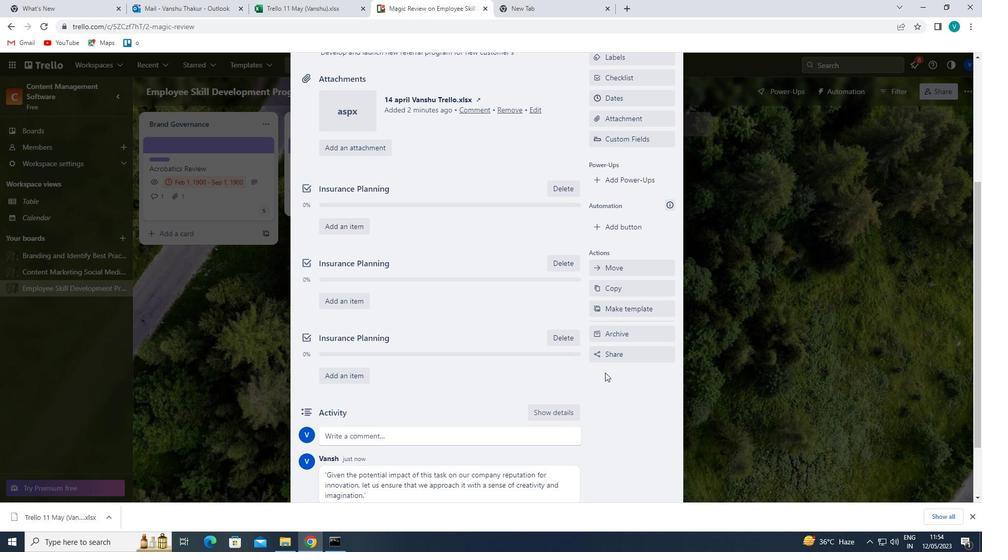 
Action: Mouse moved to (624, 145)
Screenshot: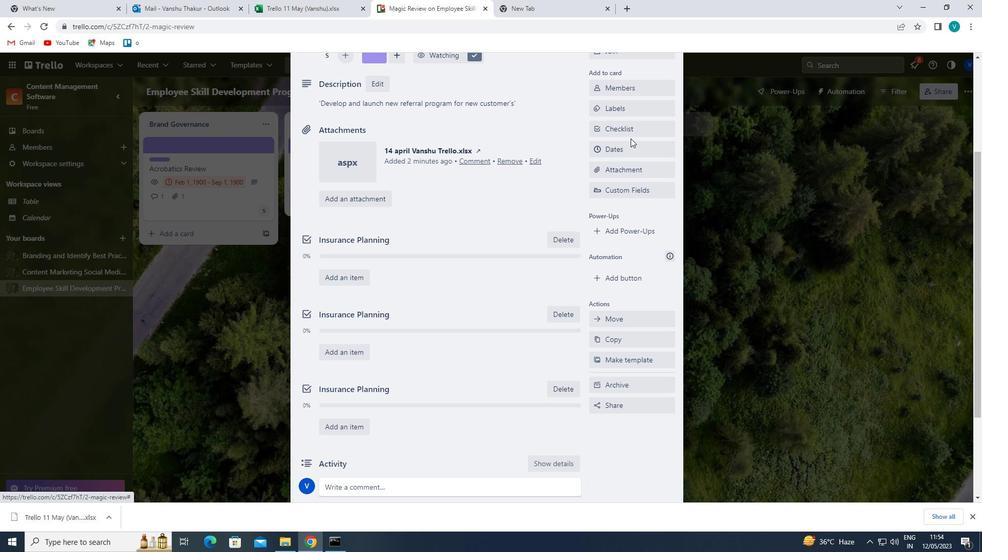 
Action: Mouse pressed left at (624, 145)
Screenshot: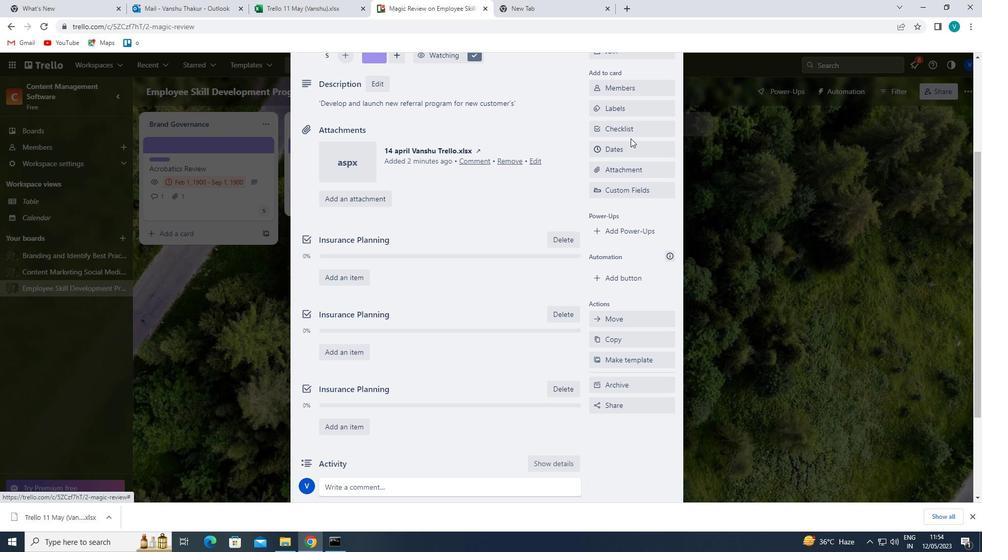 
Action: Mouse moved to (600, 276)
Screenshot: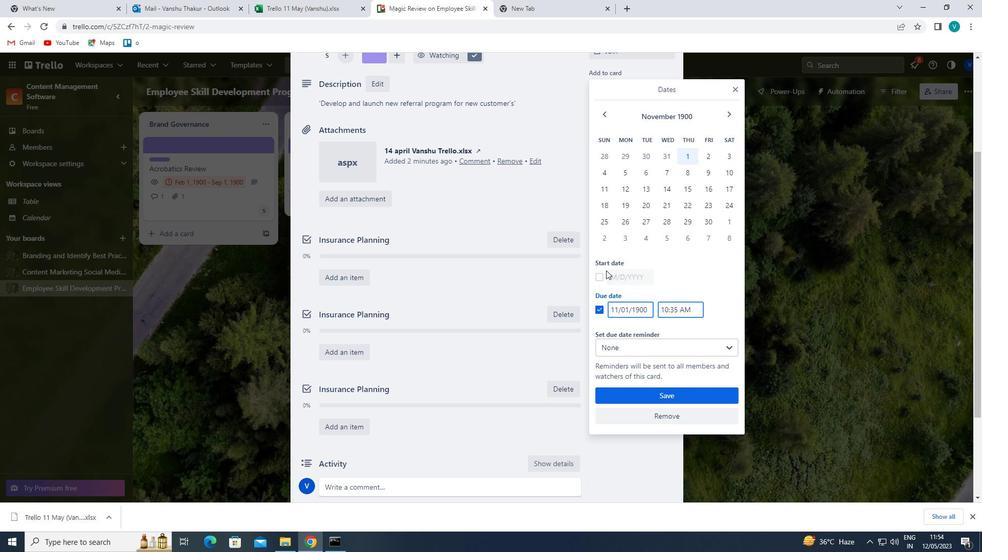 
Action: Mouse pressed left at (600, 276)
Screenshot: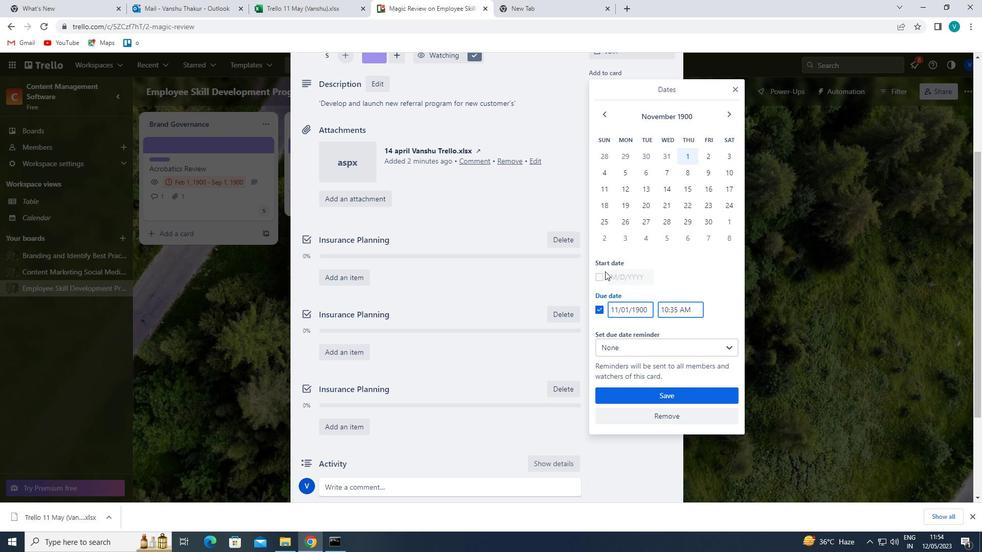 
Action: Mouse moved to (619, 275)
Screenshot: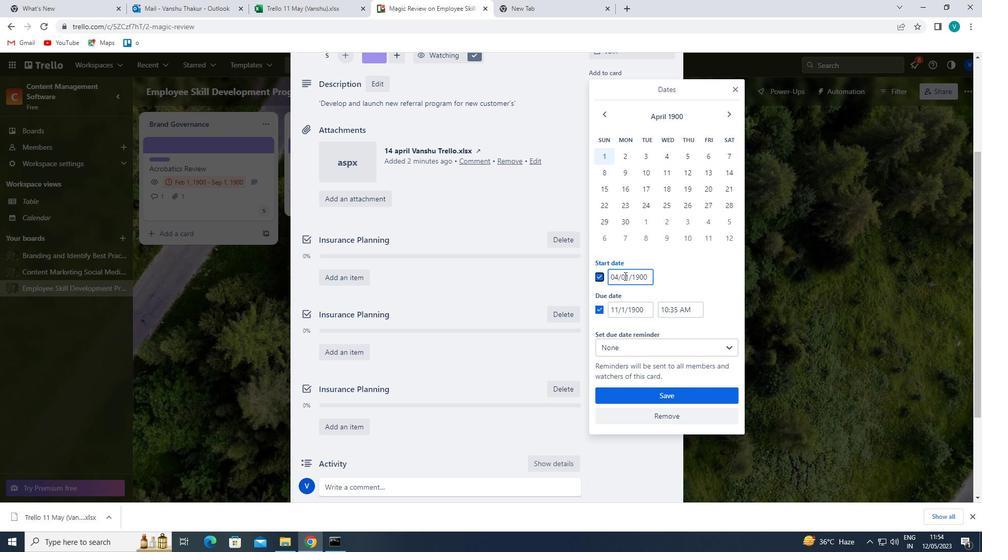 
Action: Mouse pressed left at (619, 275)
Screenshot: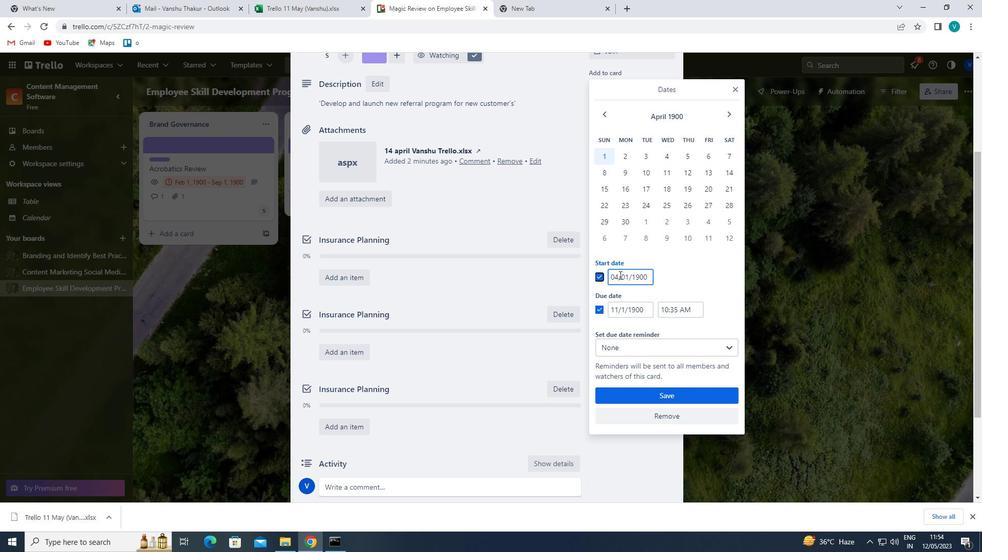 
Action: Mouse moved to (612, 277)
Screenshot: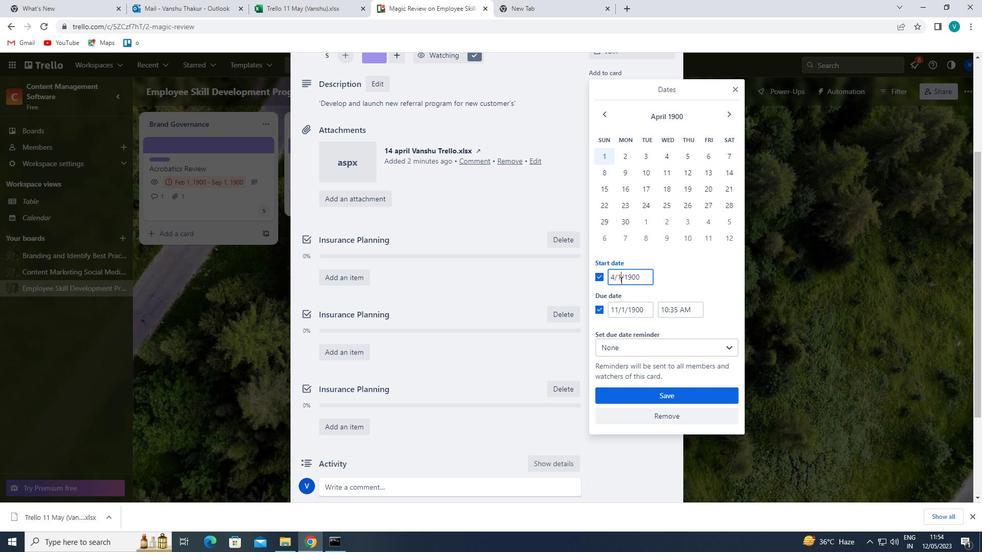 
Action: Mouse pressed left at (612, 277)
Screenshot: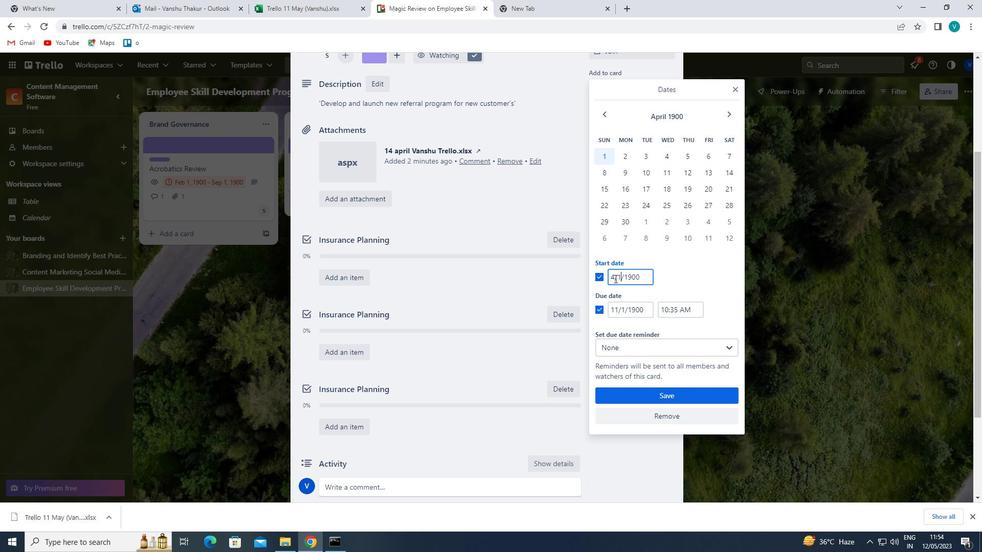 
Action: Mouse moved to (615, 277)
Screenshot: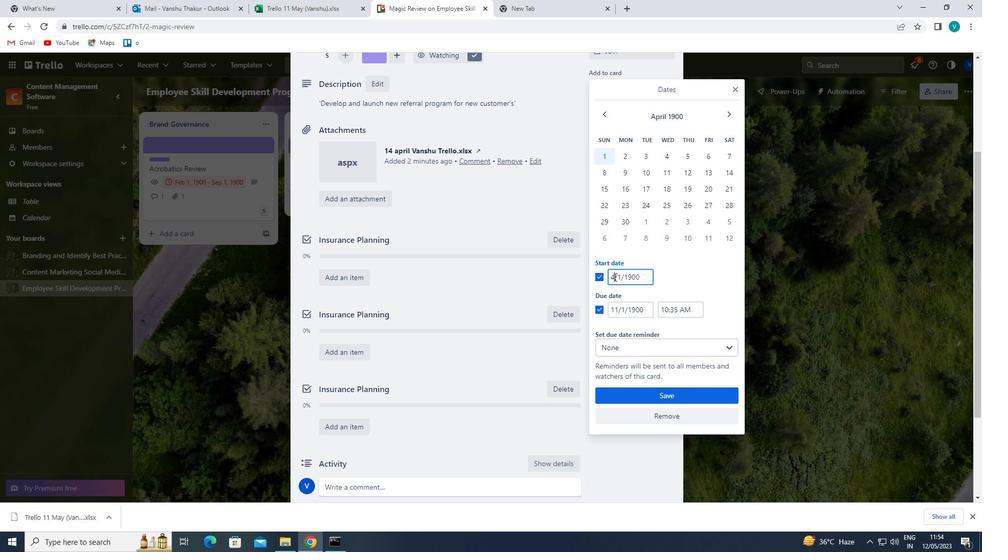 
Action: Key pressed <Key.backspace>5
Screenshot: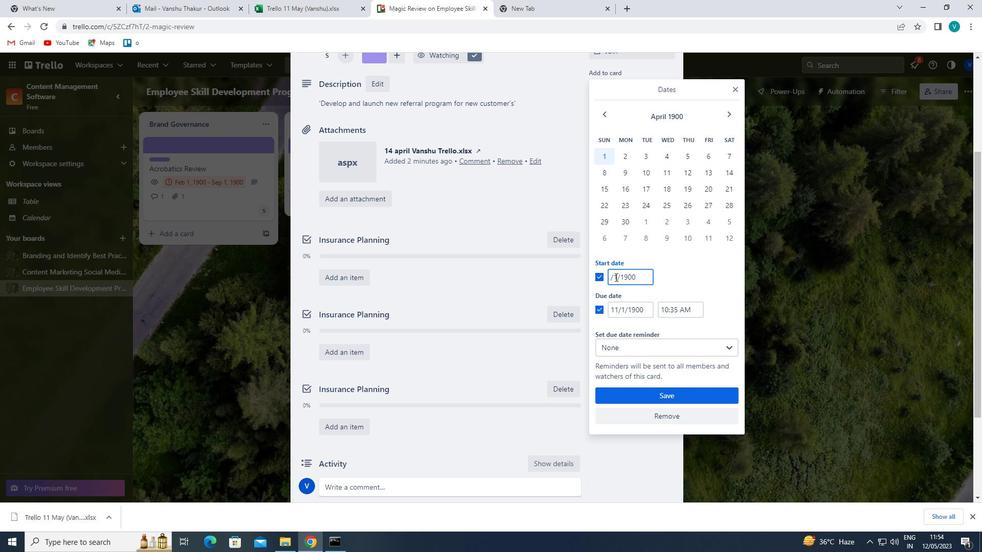 
Action: Mouse moved to (617, 307)
Screenshot: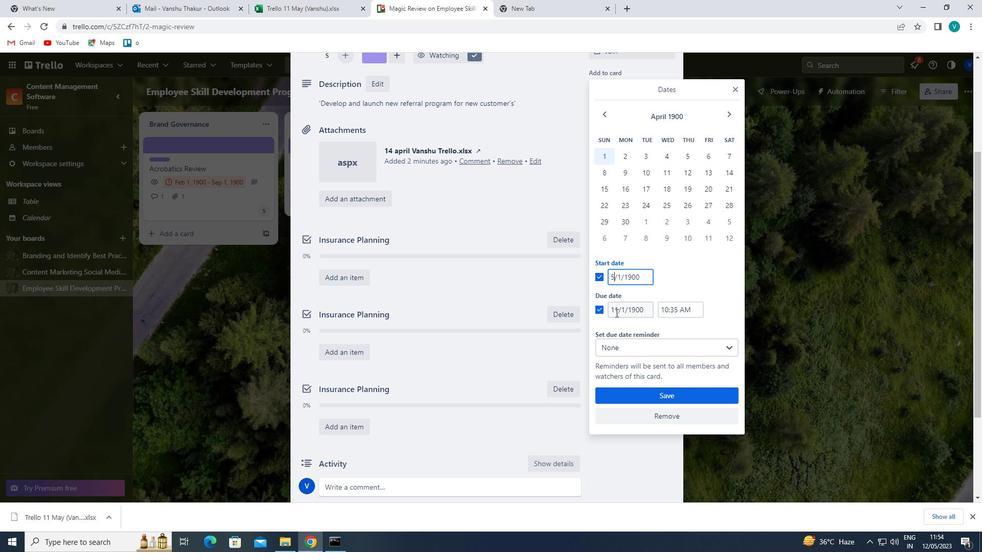
Action: Mouse pressed left at (617, 307)
Screenshot: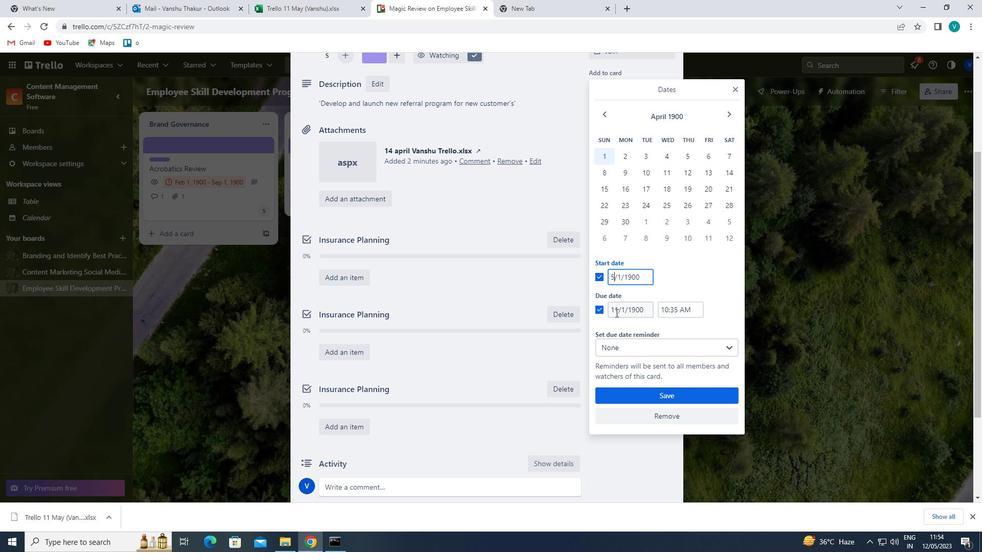 
Action: Mouse moved to (615, 310)
Screenshot: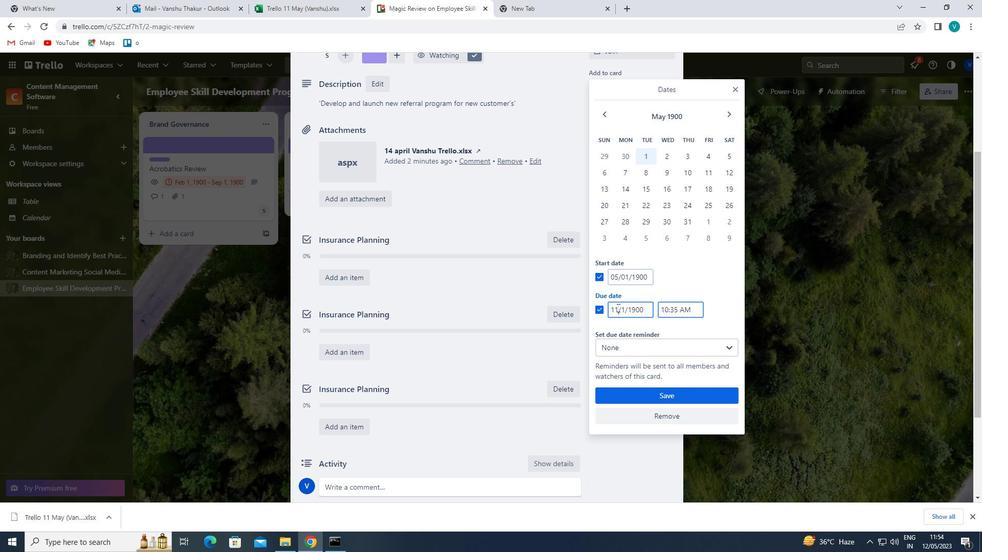 
Action: Key pressed <Key.backspace><Key.backspace>12
Screenshot: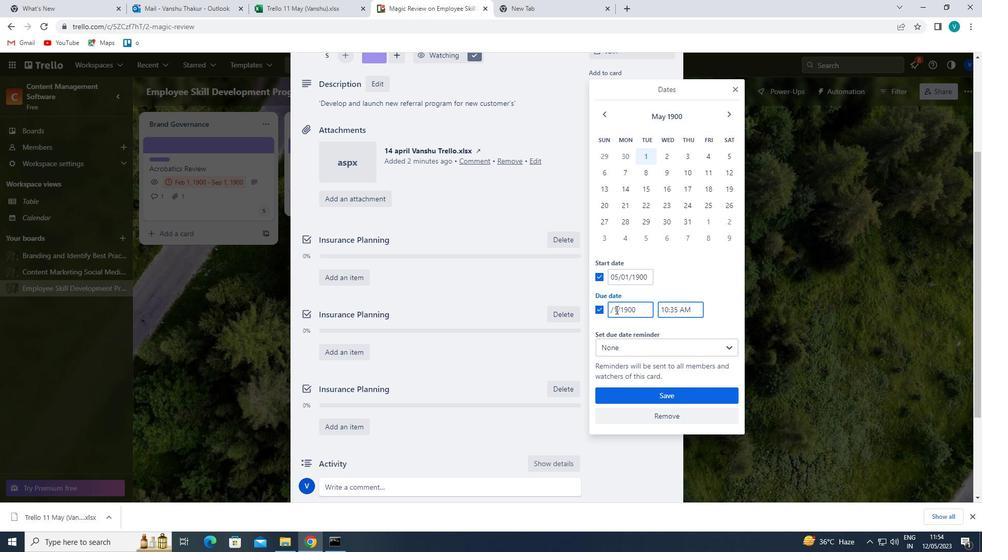 
Action: Mouse moved to (657, 394)
Screenshot: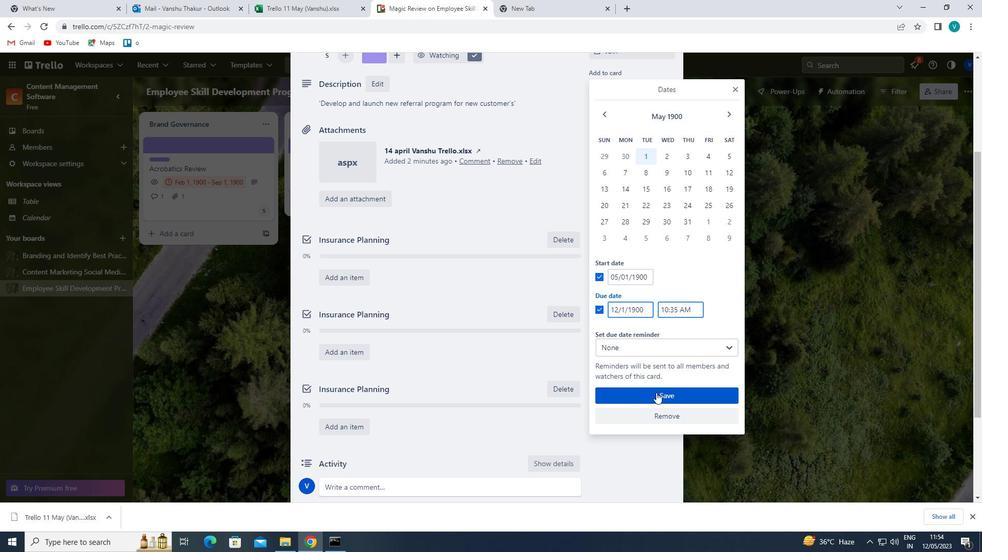 
Action: Mouse pressed left at (657, 394)
Screenshot: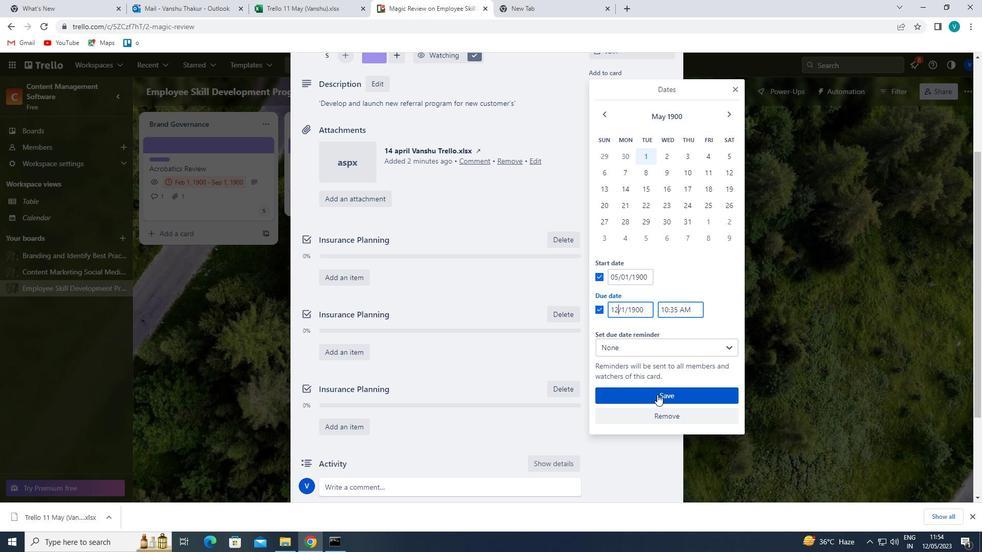
